 Task: In the  document deer.odt ,align picture to the 'center'. Insert word art below the picture and give heading  'Deer  in Light Purple'change the shape height to  7.32 in
Action: Mouse moved to (691, 405)
Screenshot: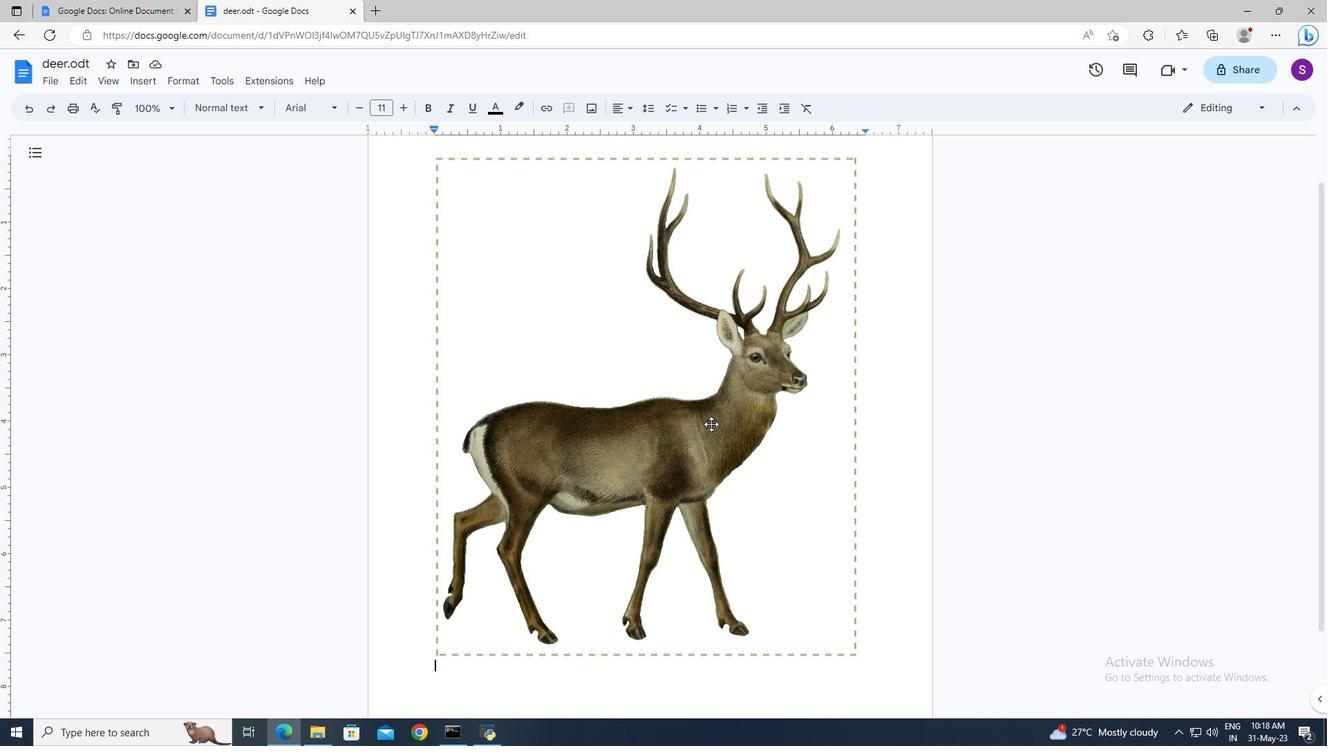 
Action: Mouse pressed left at (691, 405)
Screenshot: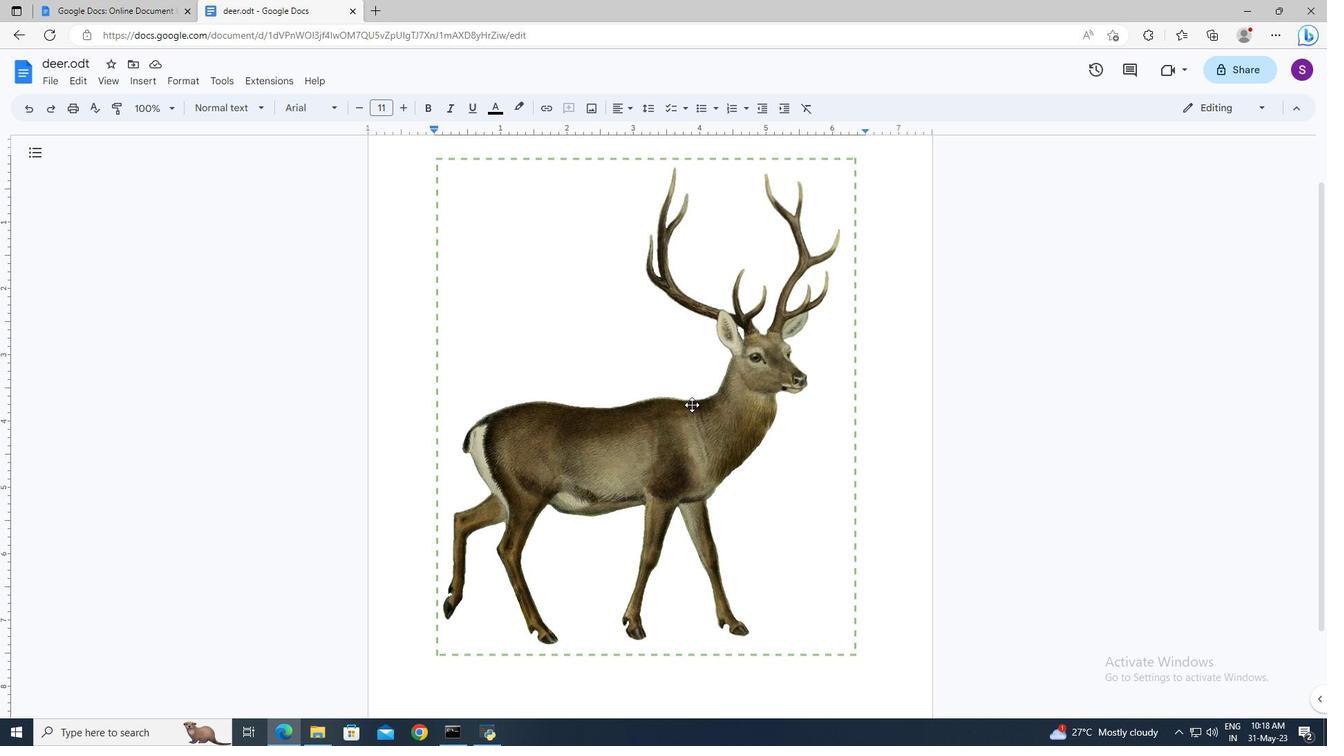 
Action: Mouse moved to (284, 110)
Screenshot: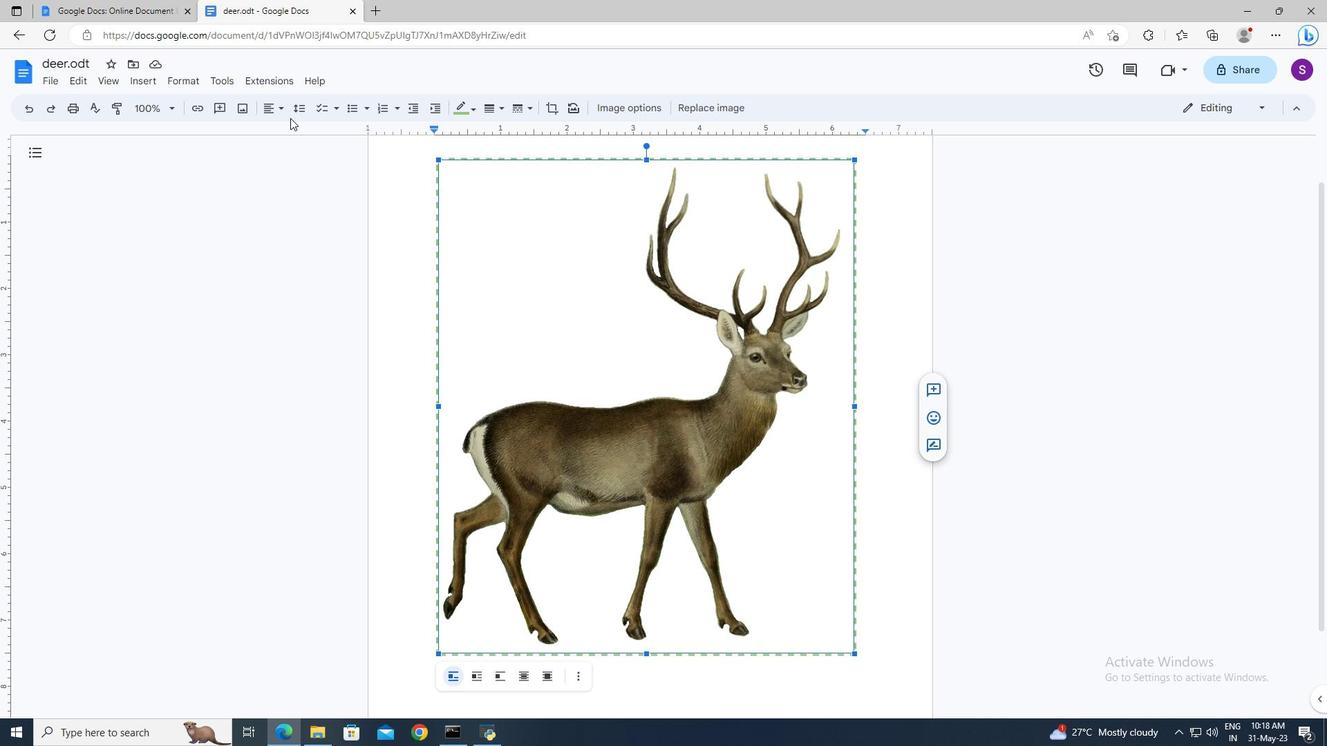 
Action: Mouse pressed left at (284, 110)
Screenshot: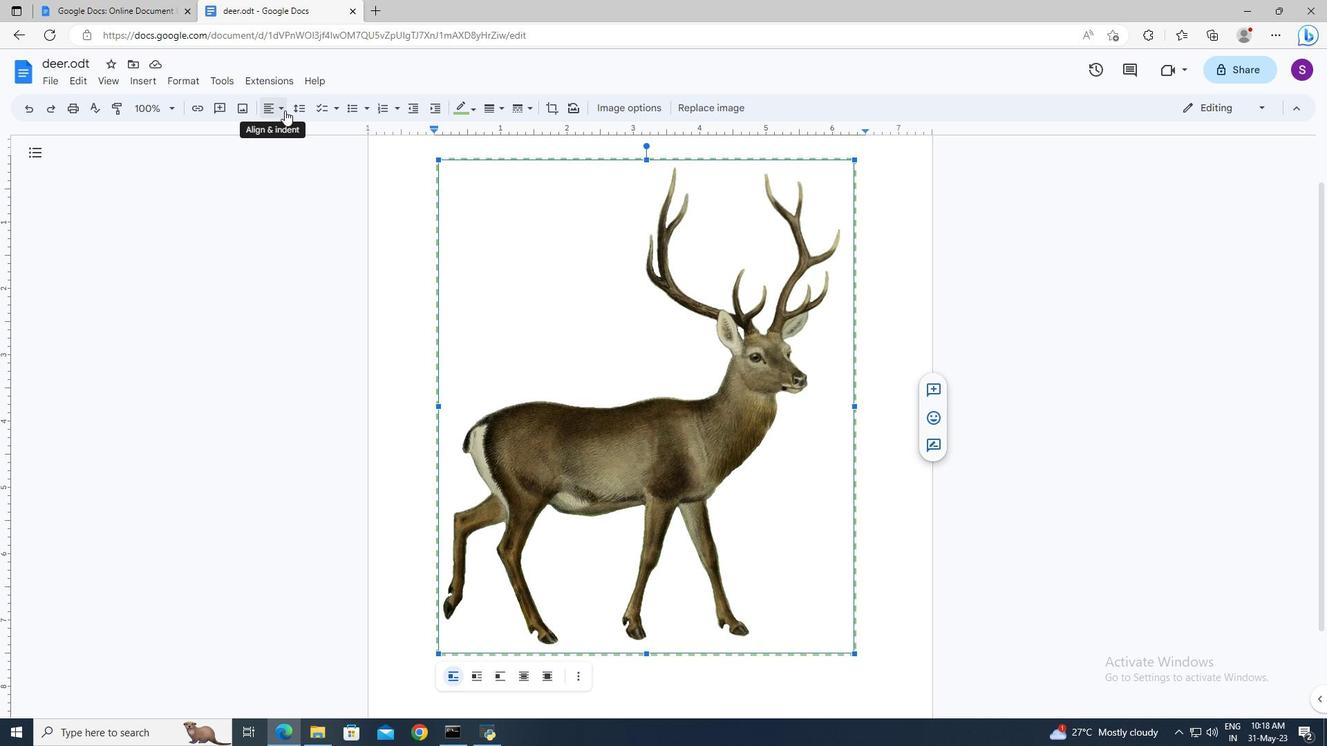 
Action: Mouse moved to (293, 131)
Screenshot: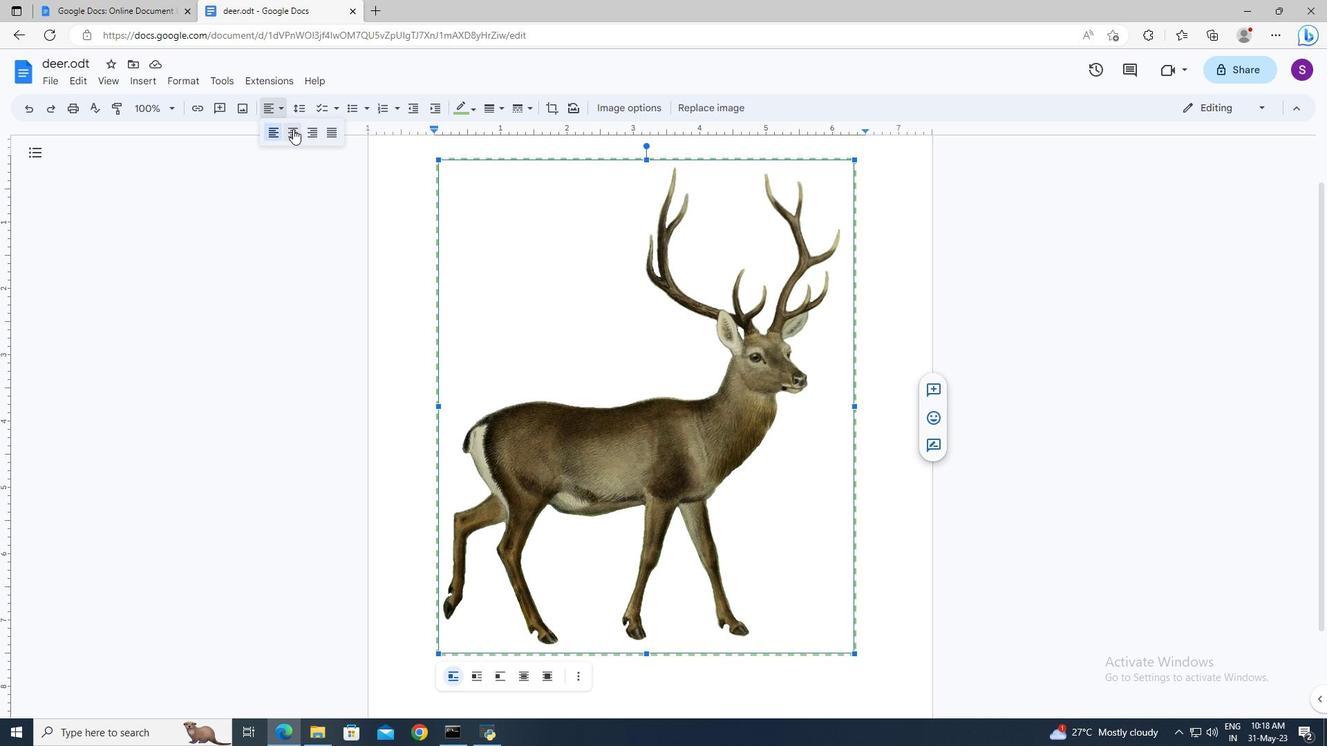 
Action: Mouse pressed left at (293, 131)
Screenshot: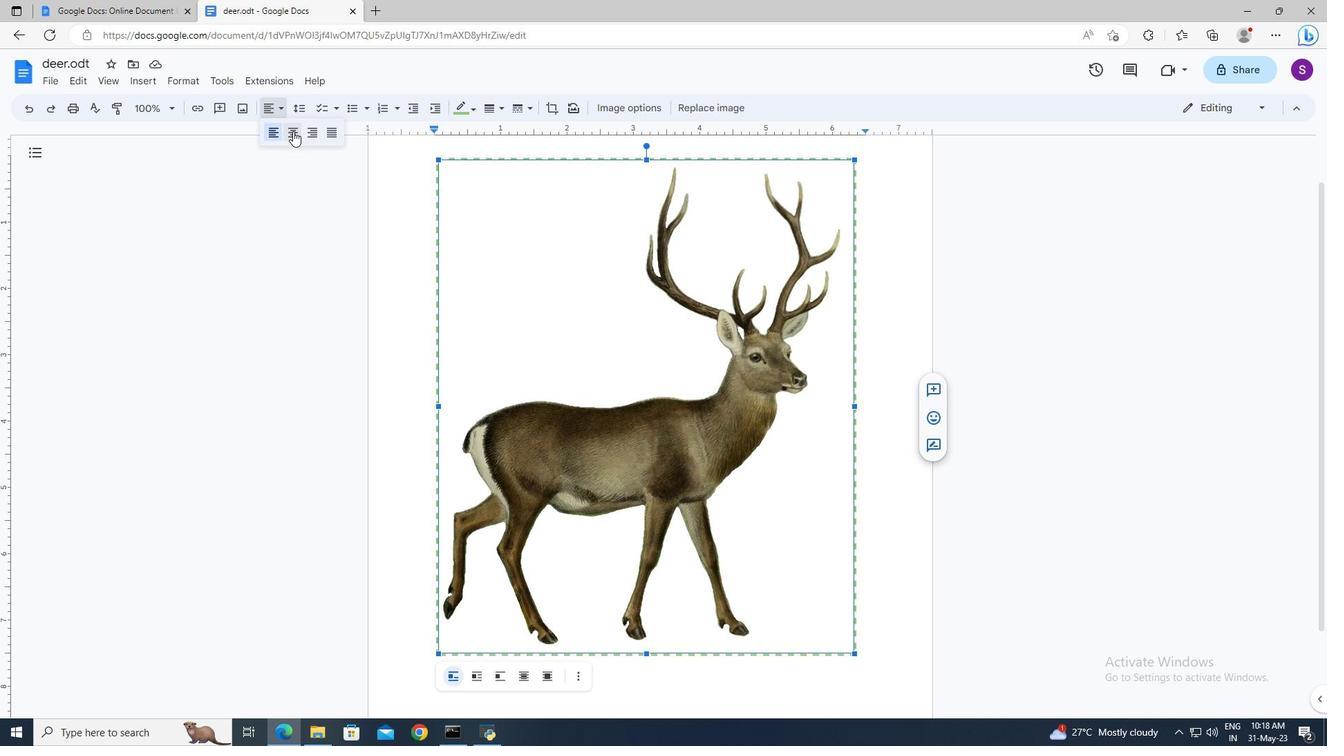 
Action: Mouse moved to (882, 575)
Screenshot: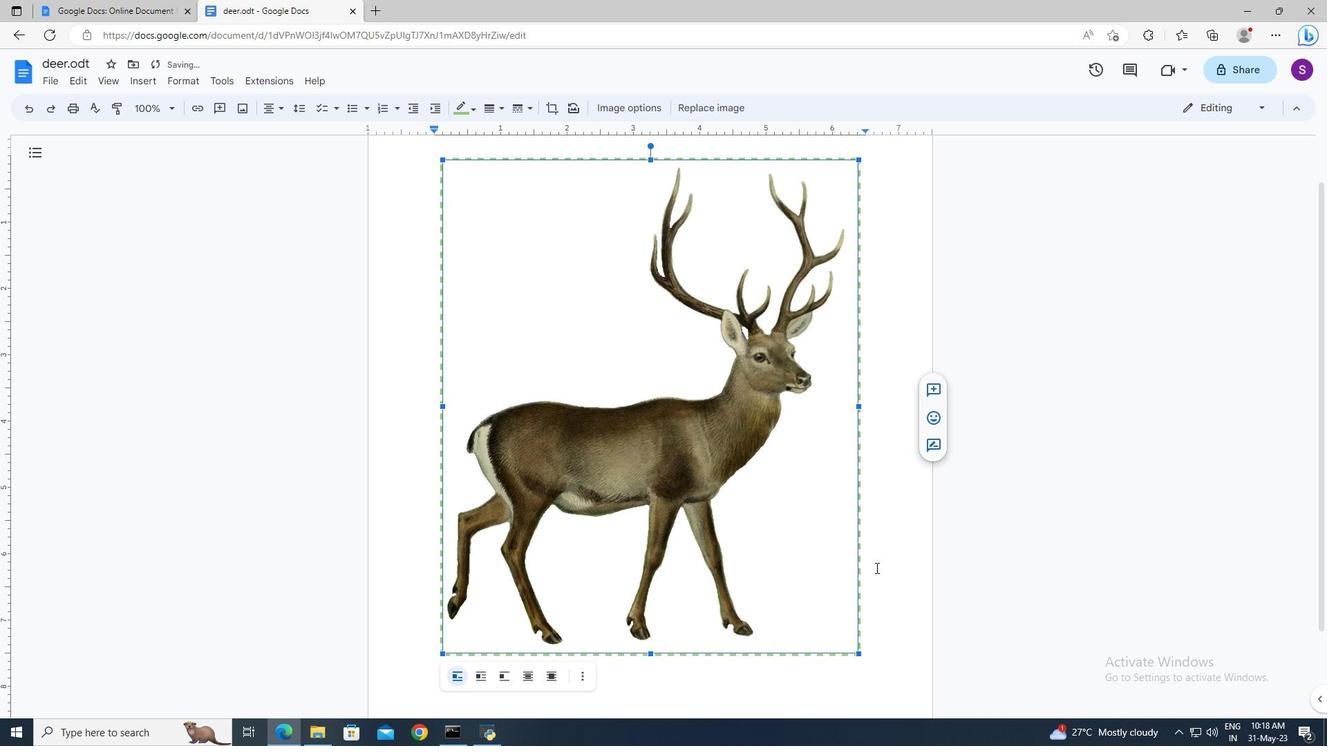 
Action: Mouse pressed left at (882, 575)
Screenshot: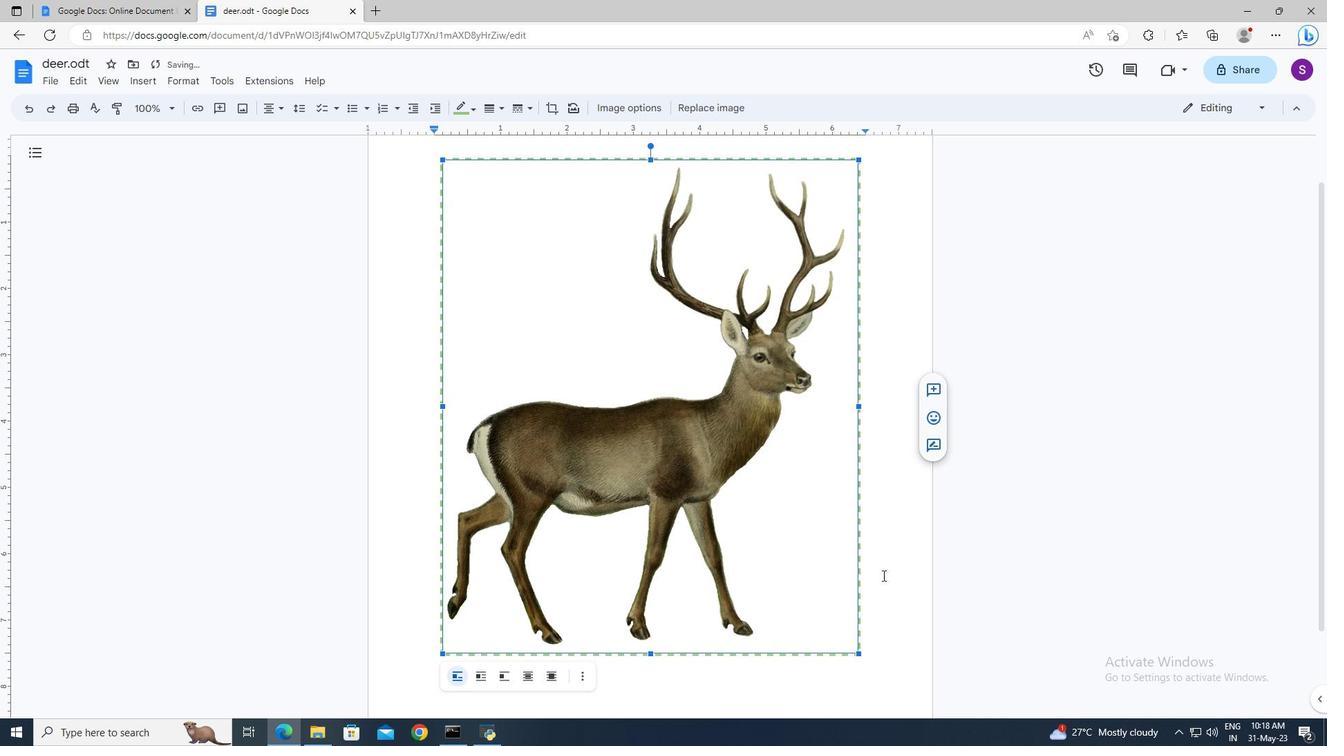 
Action: Key pressed <Key.enter>
Screenshot: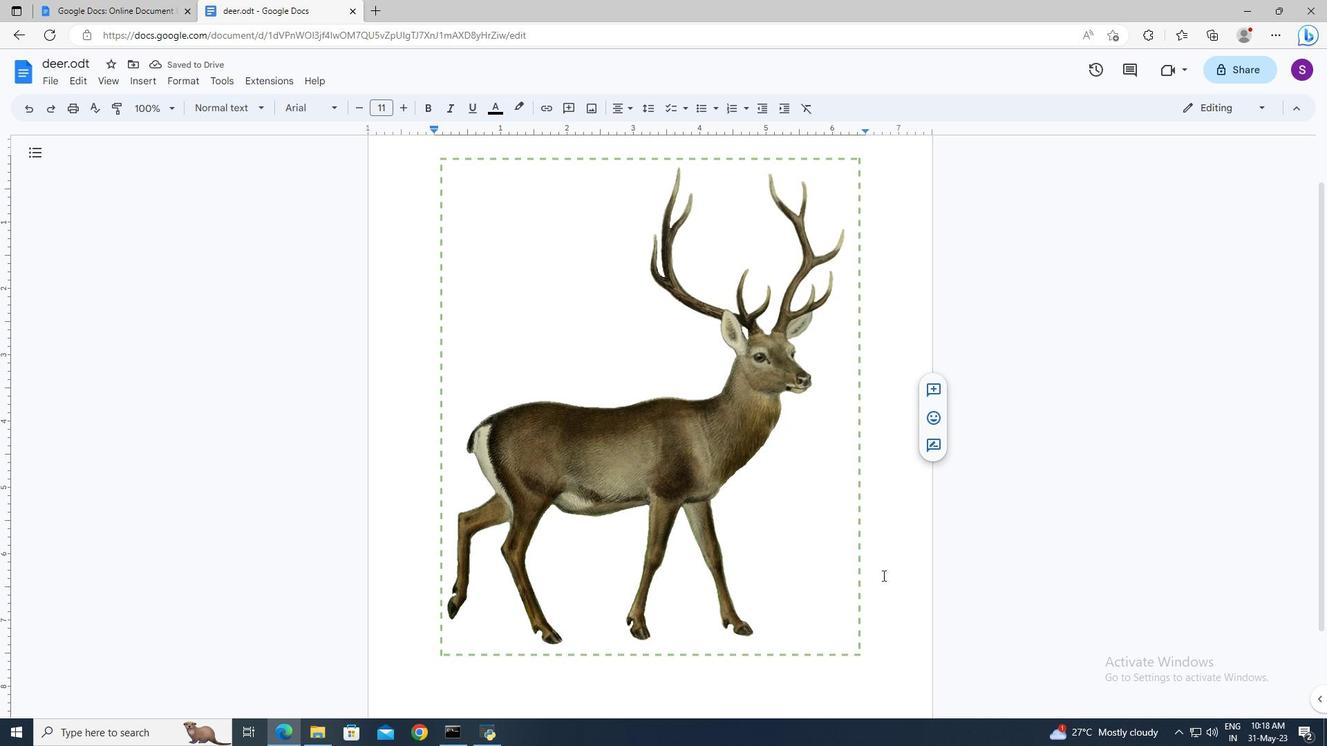 
Action: Mouse moved to (566, 507)
Screenshot: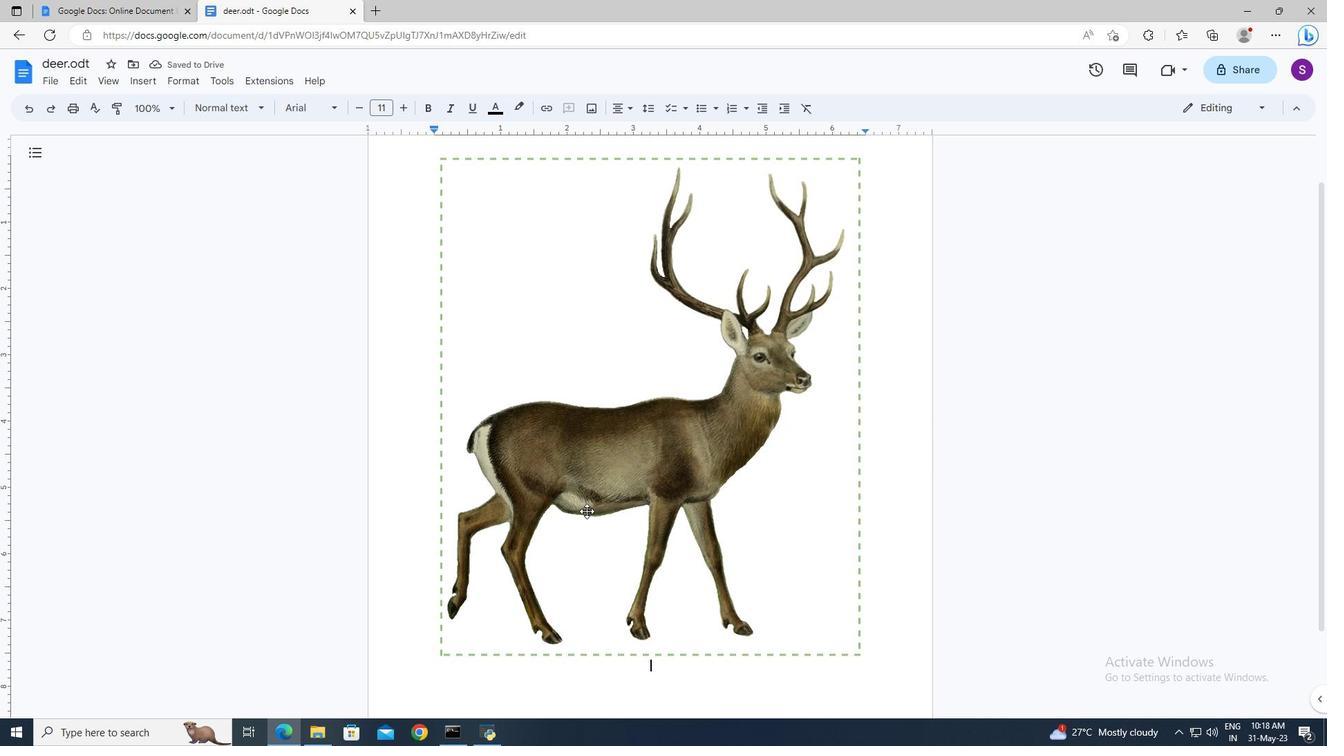
Action: Mouse scrolled (566, 506) with delta (0, 0)
Screenshot: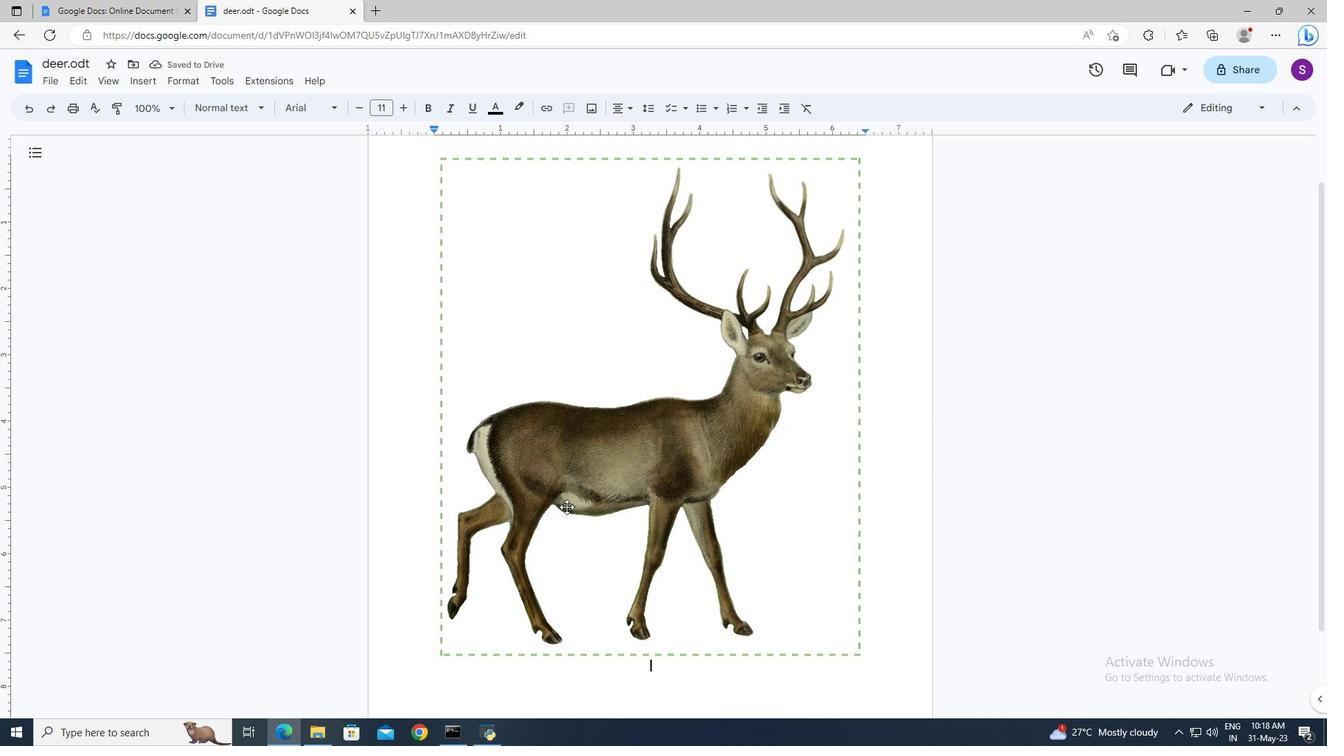 
Action: Mouse moved to (150, 82)
Screenshot: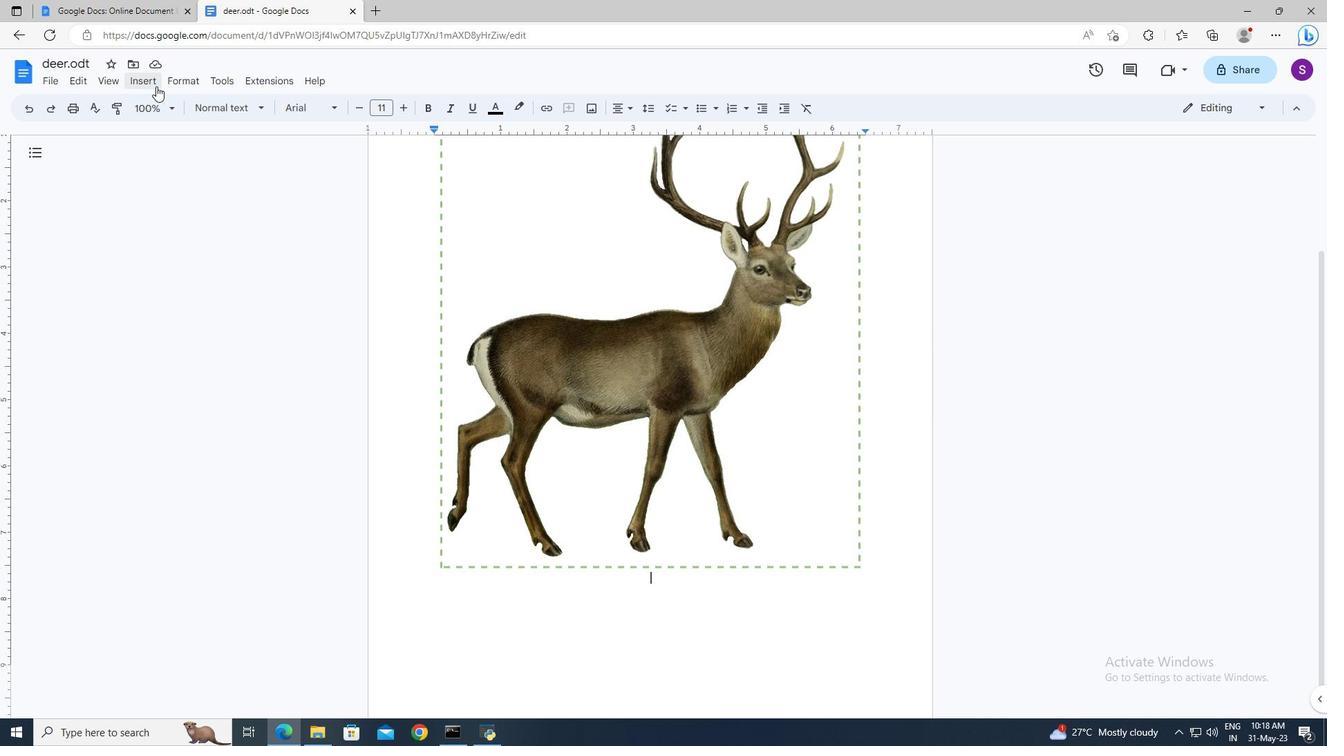 
Action: Mouse pressed left at (150, 82)
Screenshot: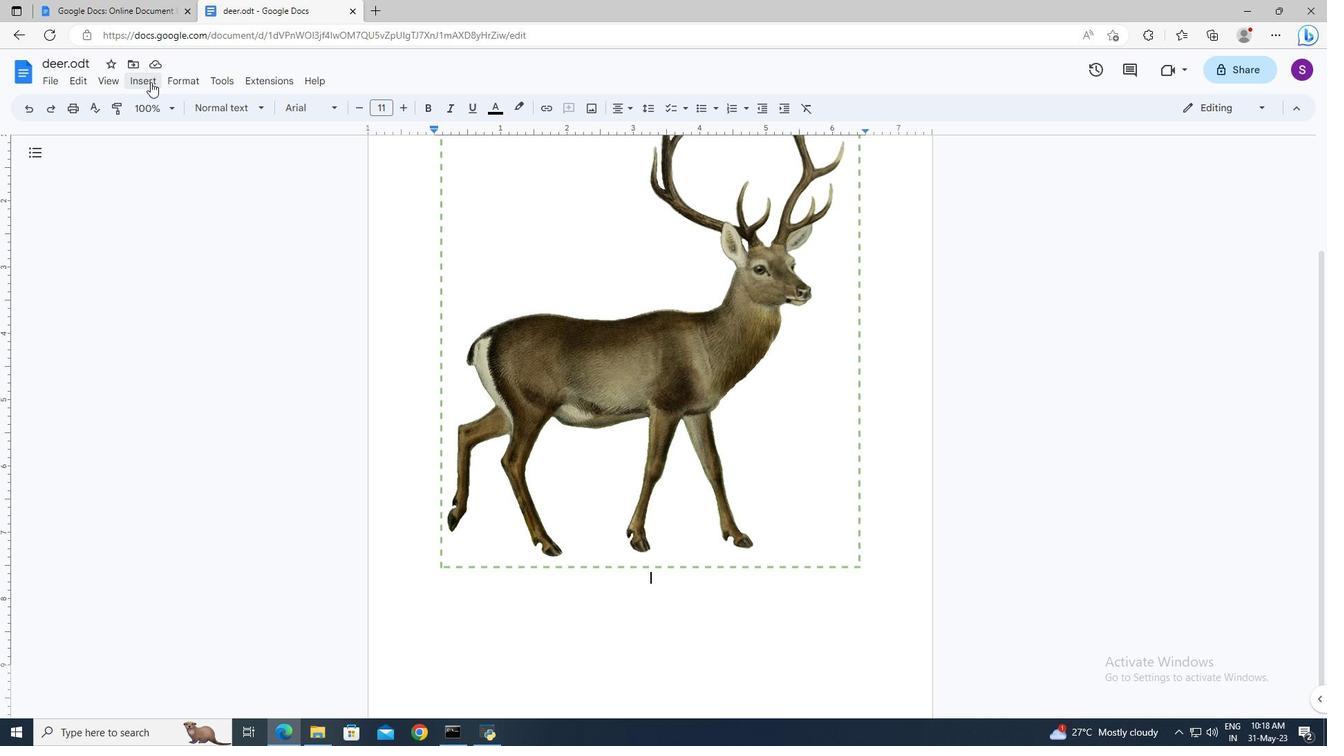 
Action: Mouse moved to (393, 152)
Screenshot: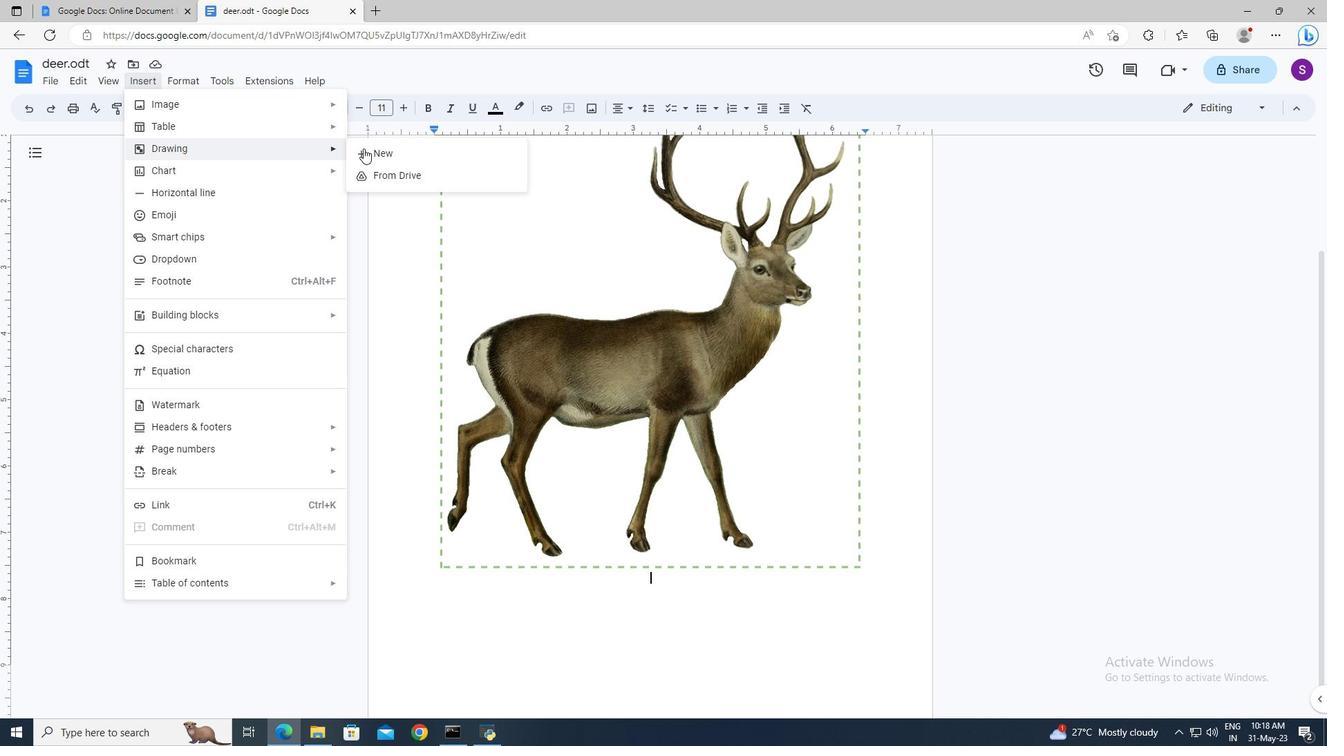 
Action: Mouse pressed left at (393, 152)
Screenshot: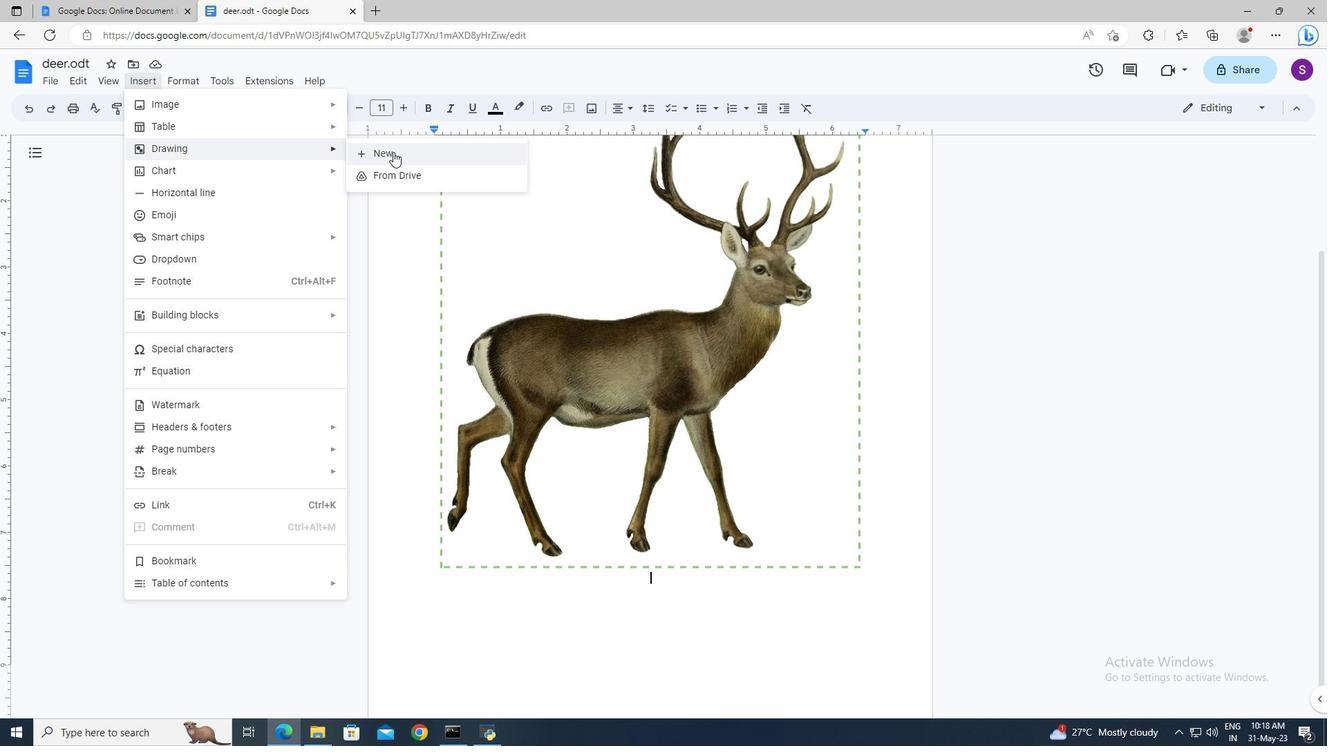 
Action: Mouse moved to (362, 145)
Screenshot: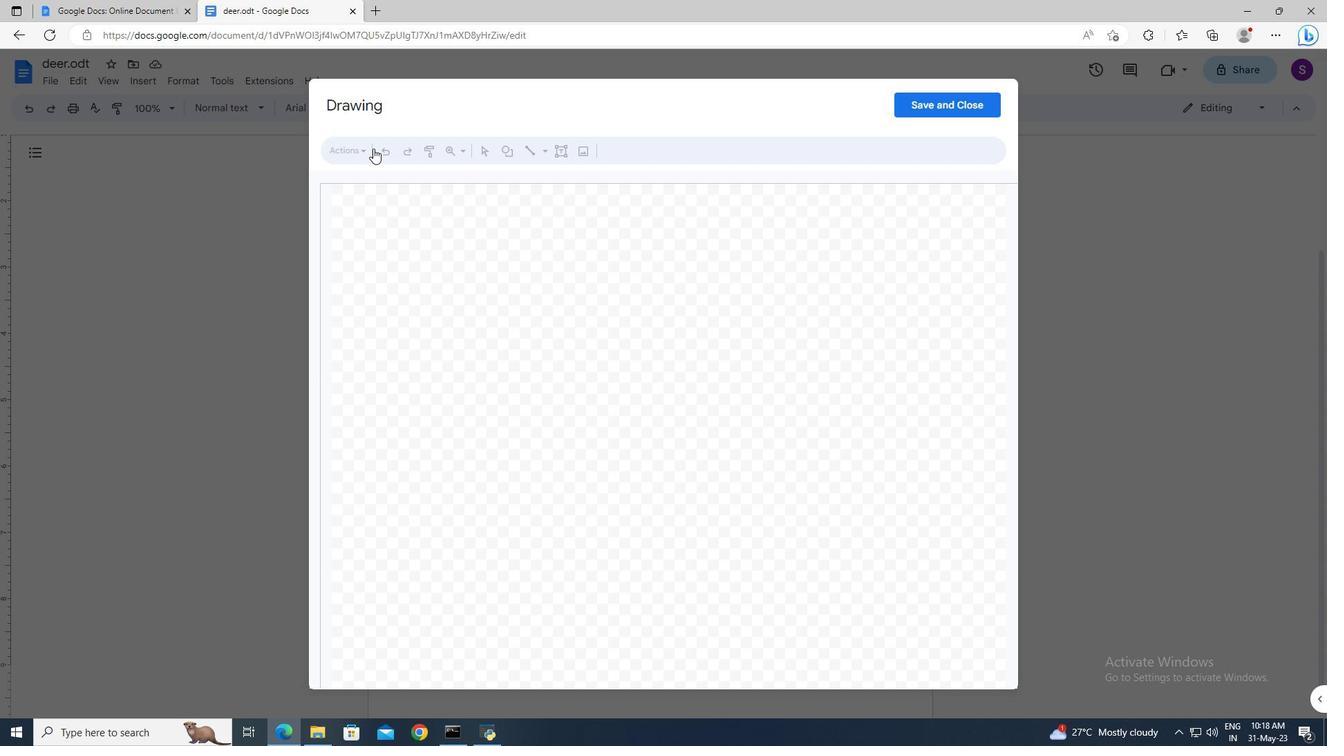 
Action: Mouse pressed left at (362, 145)
Screenshot: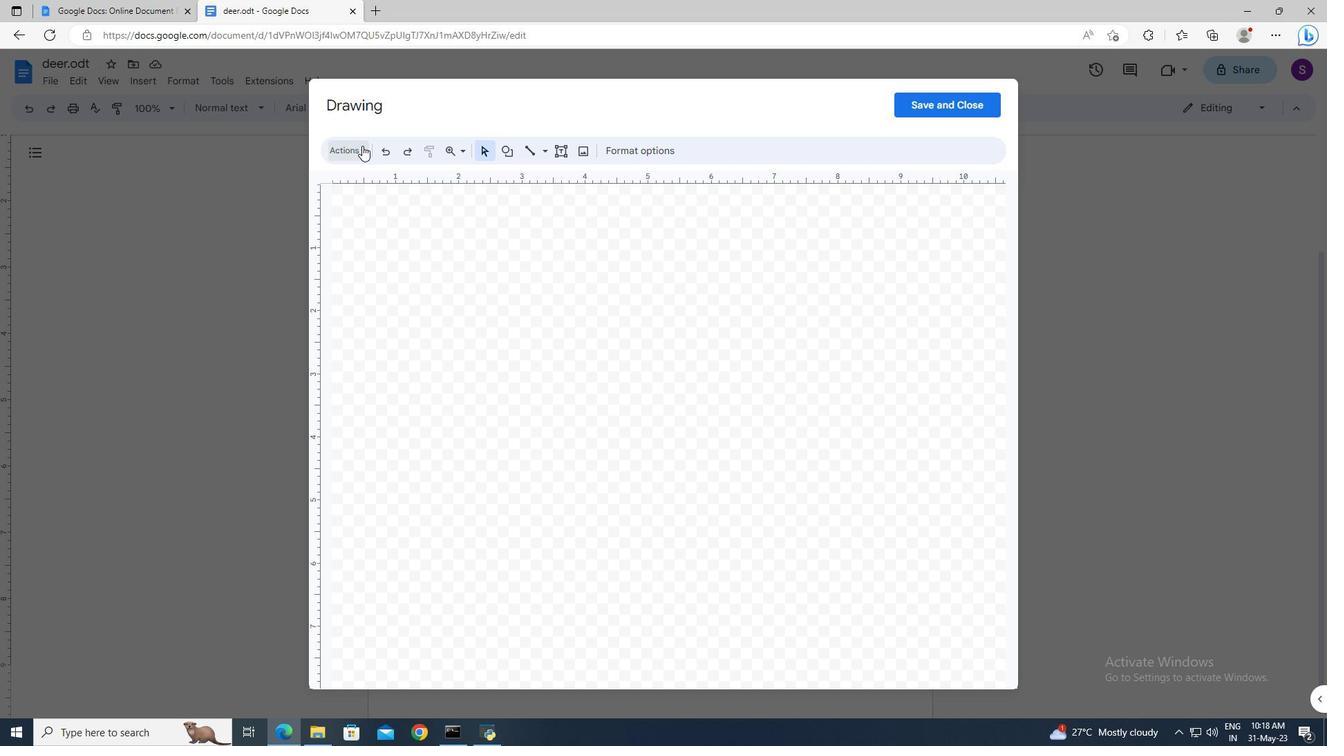 
Action: Mouse moved to (373, 239)
Screenshot: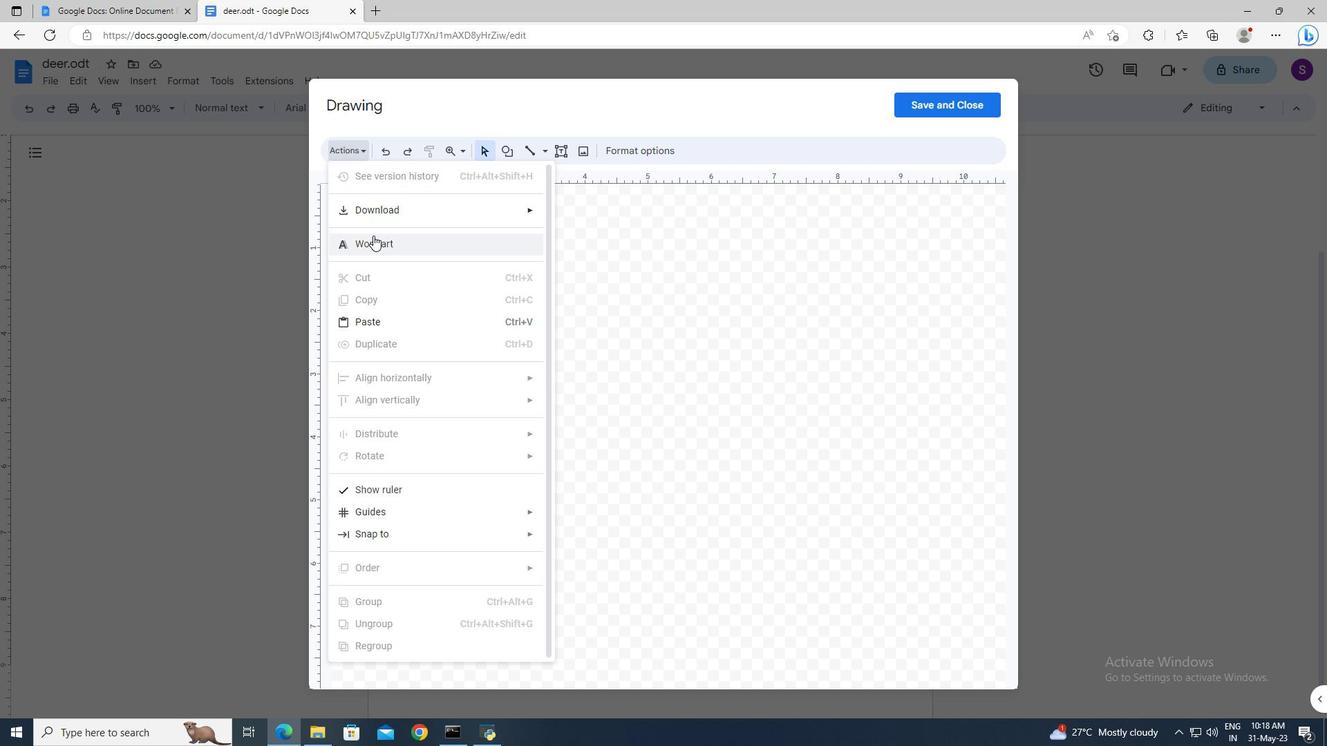 
Action: Mouse pressed left at (373, 239)
Screenshot: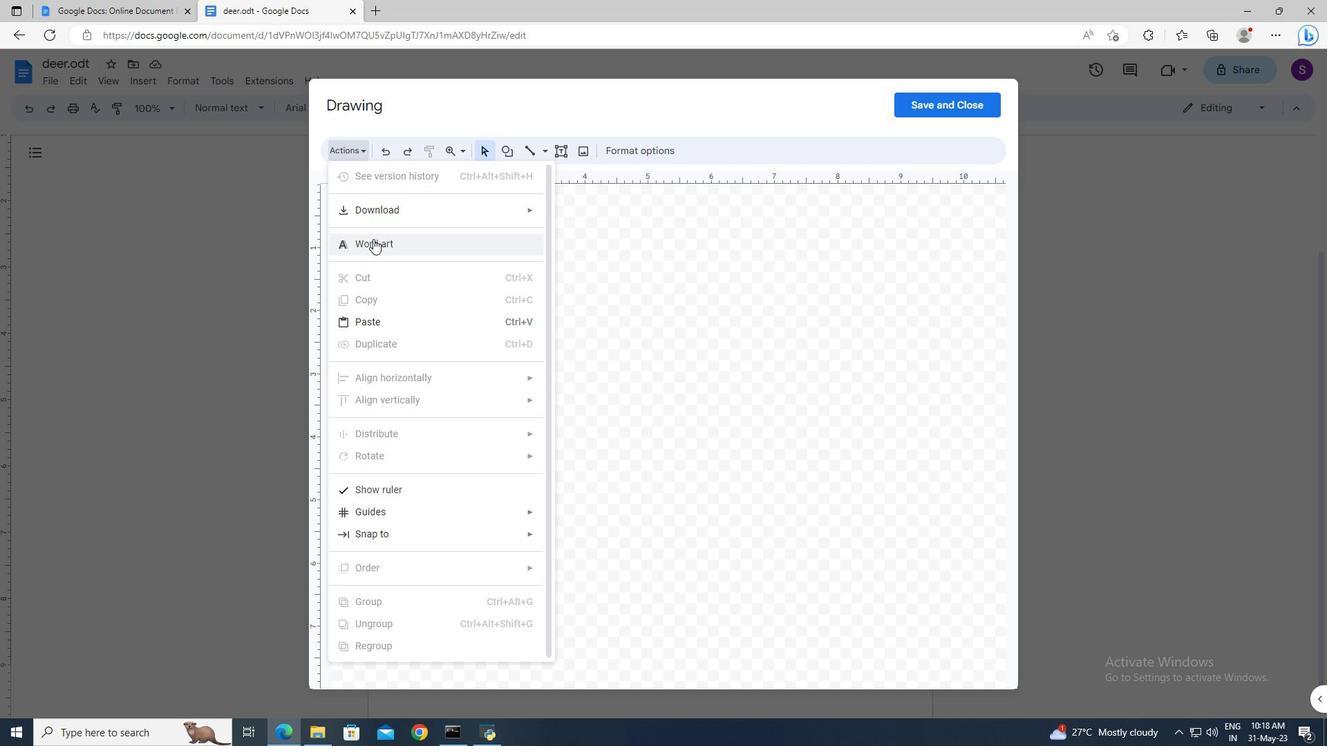 
Action: Mouse moved to (460, 227)
Screenshot: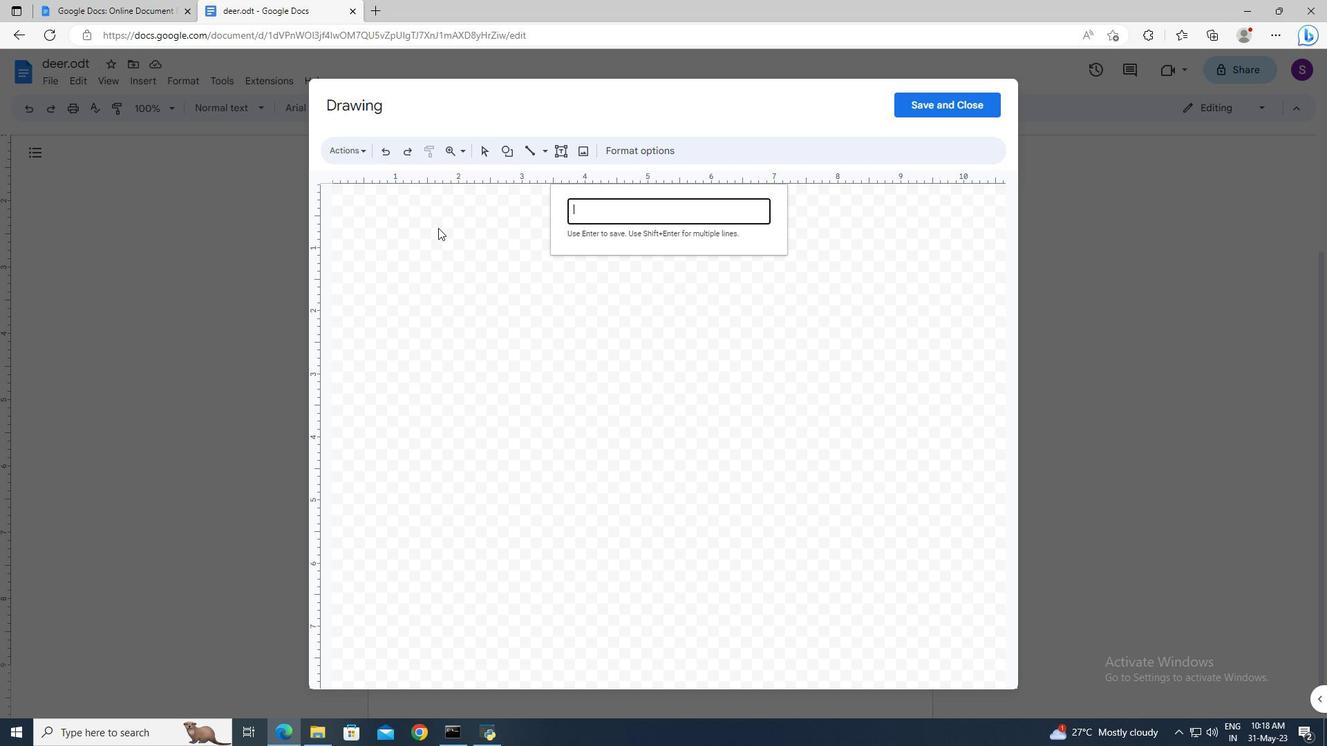 
Action: Key pressed <Key.shift>Deer<Key.enter>
Screenshot: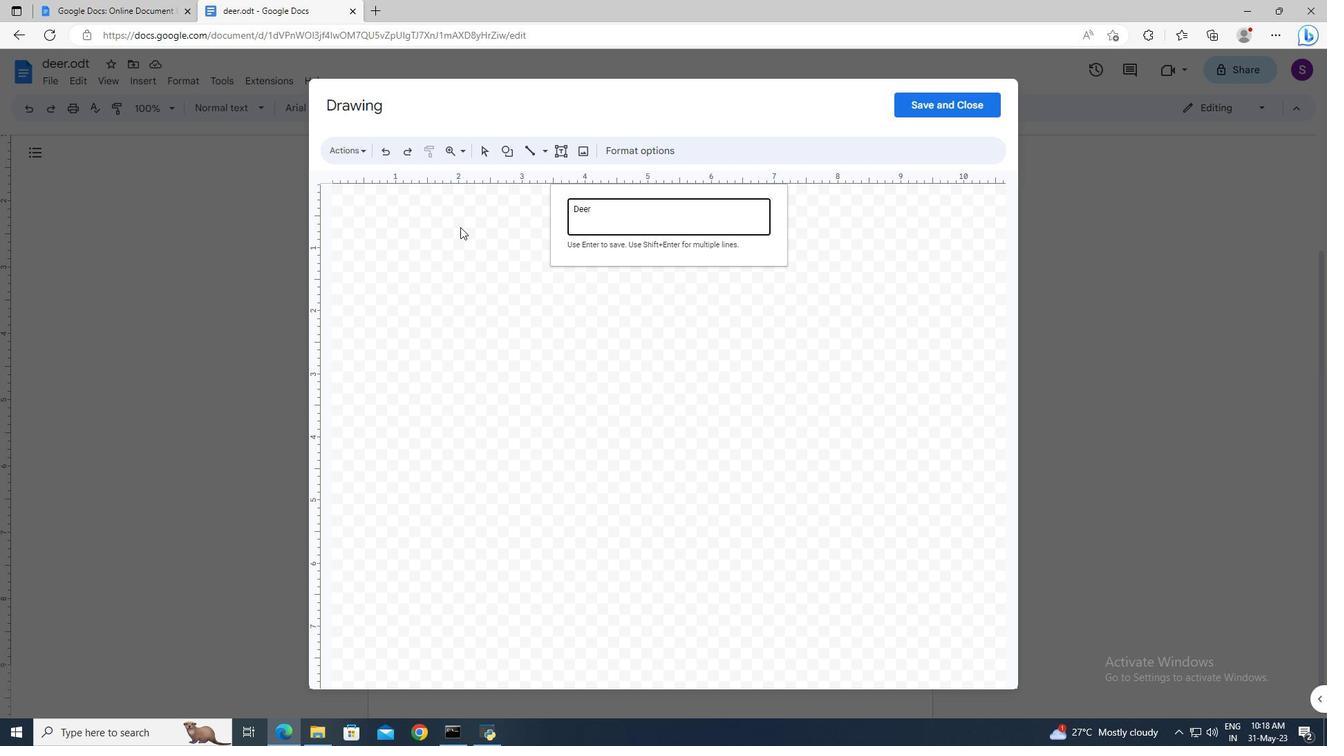 
Action: Mouse moved to (613, 423)
Screenshot: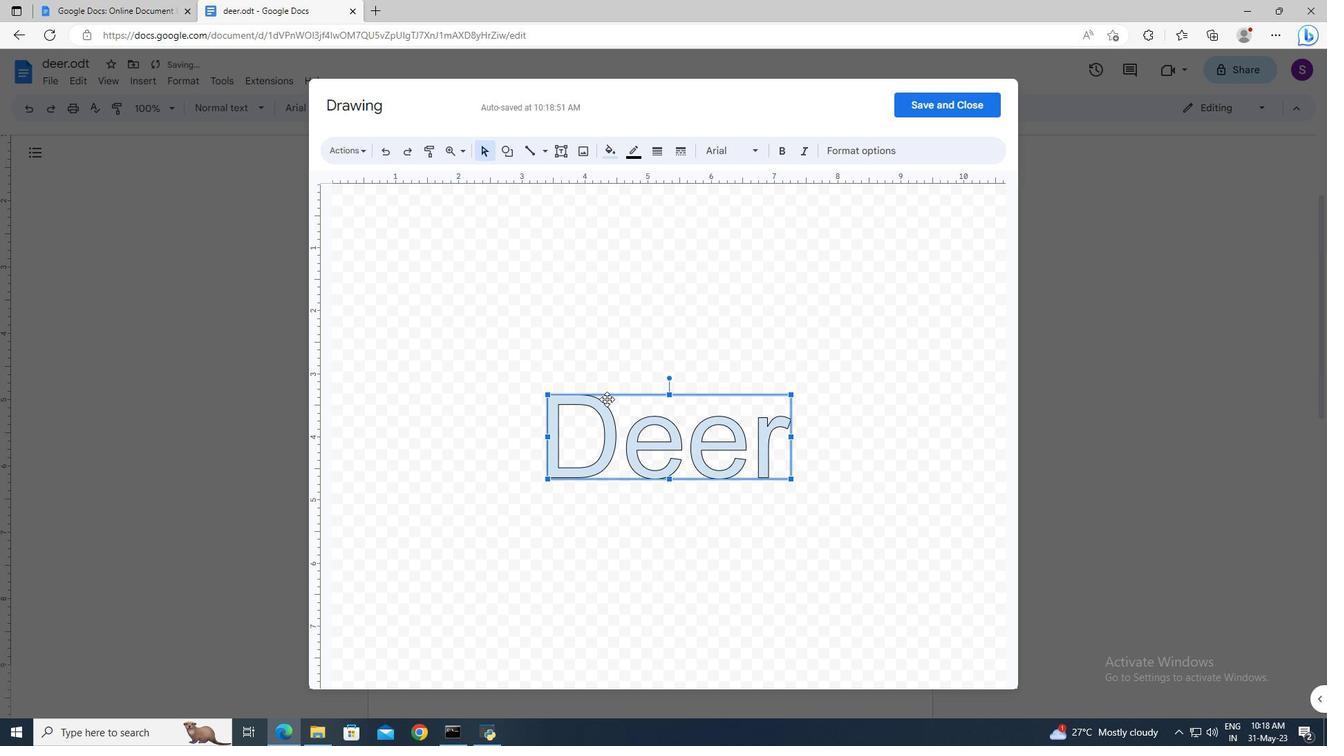 
Action: Mouse pressed left at (613, 423)
Screenshot: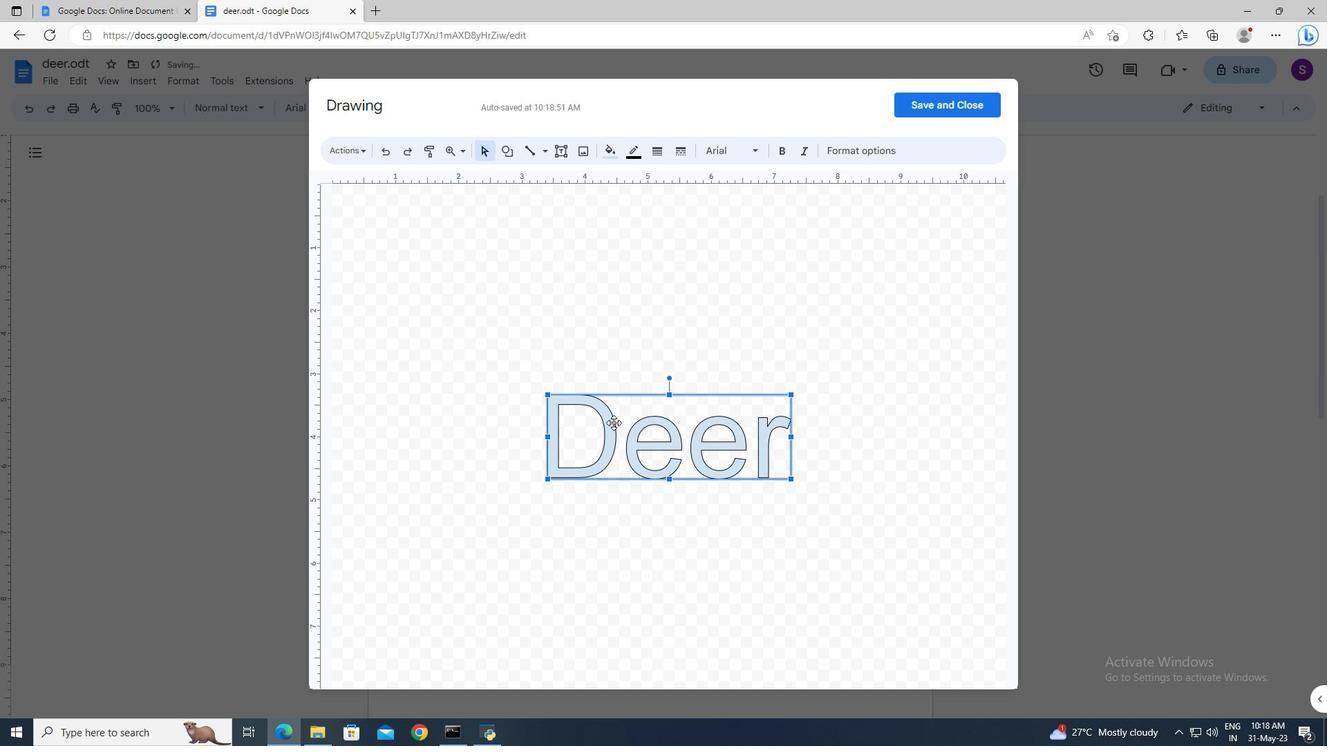 
Action: Mouse moved to (615, 154)
Screenshot: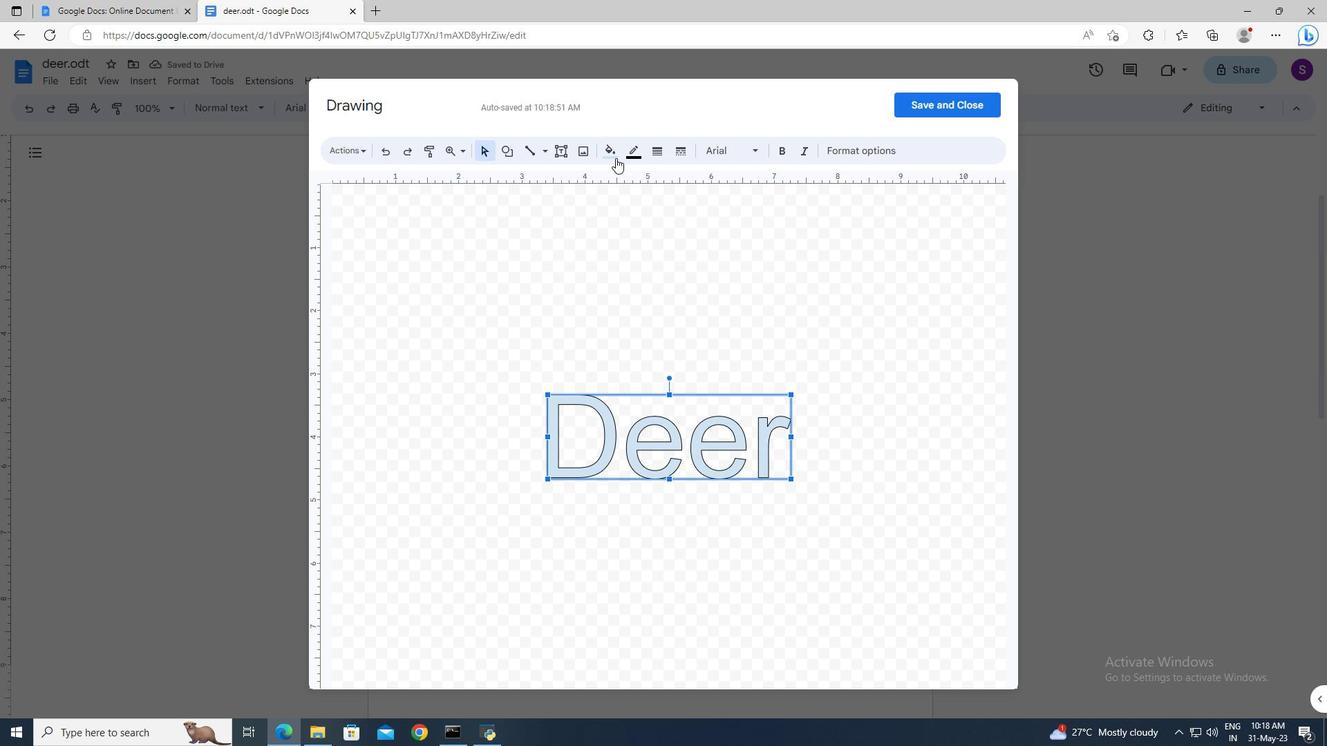 
Action: Mouse pressed left at (615, 154)
Screenshot: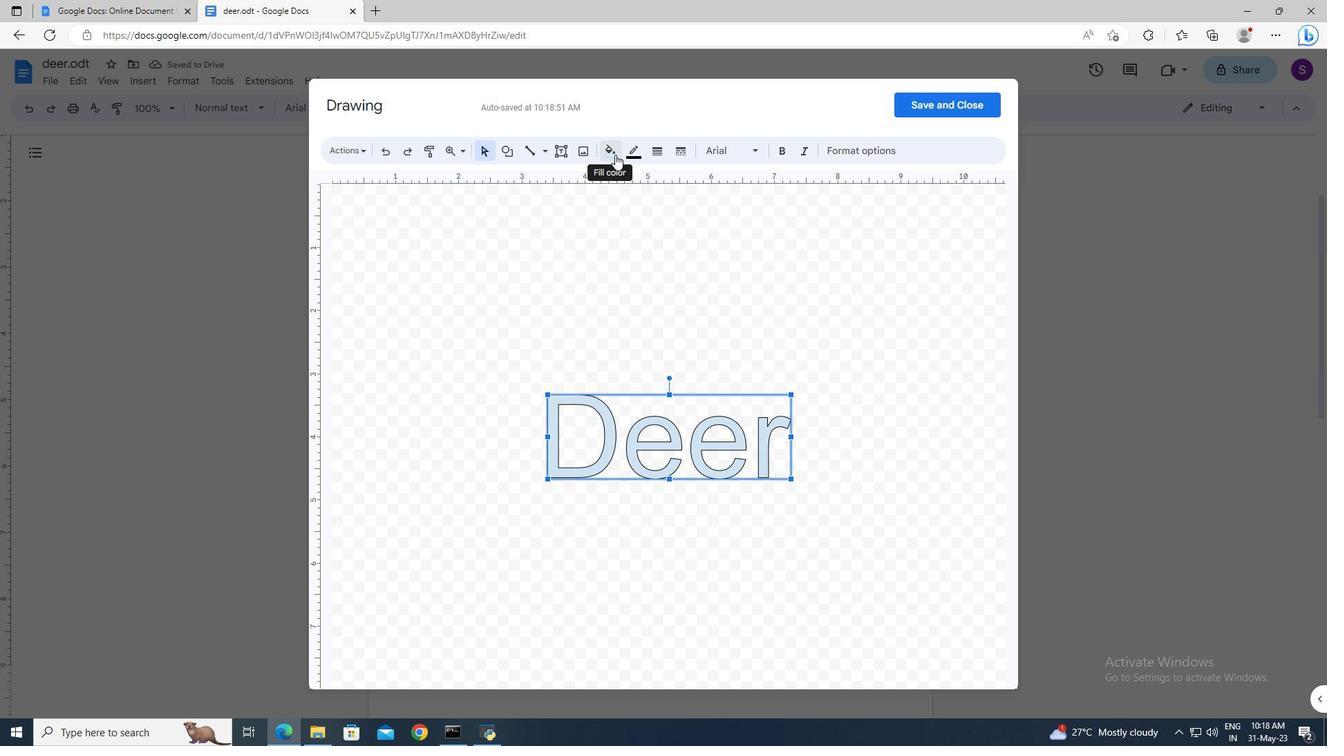 
Action: Mouse moved to (739, 294)
Screenshot: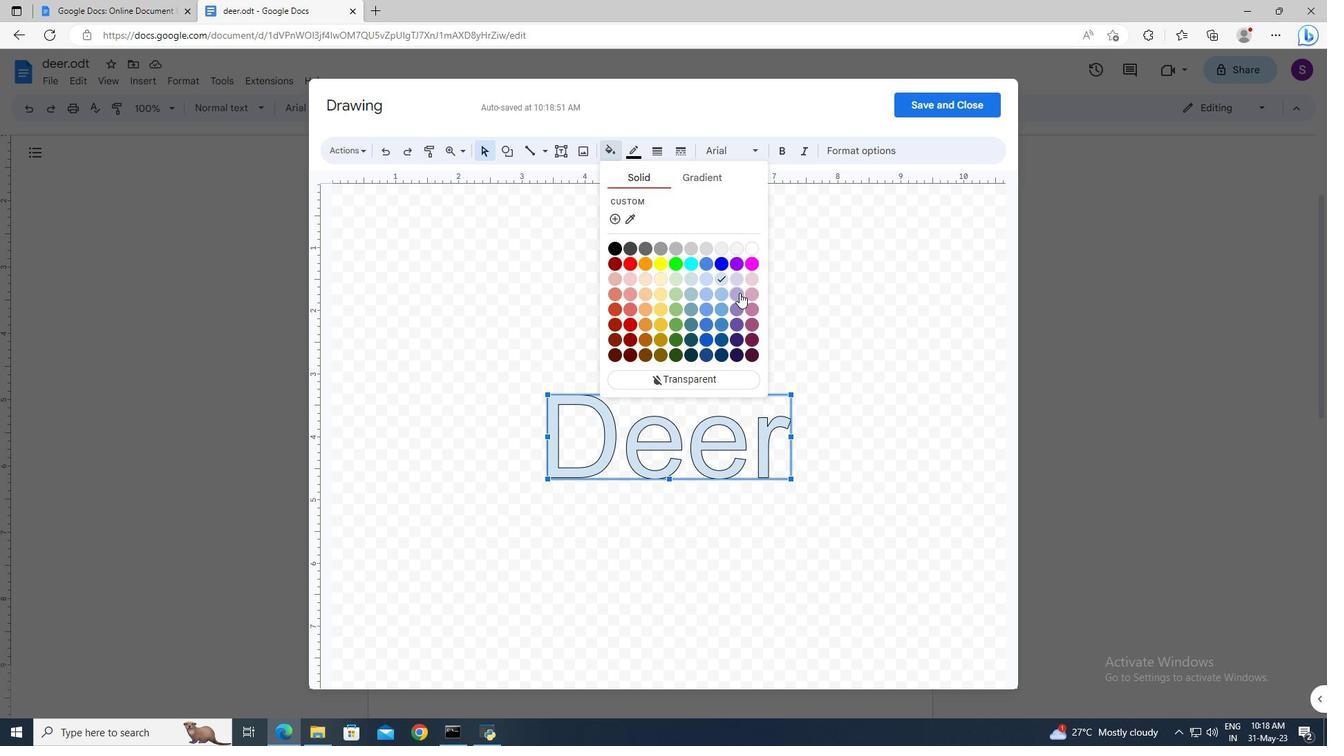 
Action: Mouse pressed left at (739, 294)
Screenshot: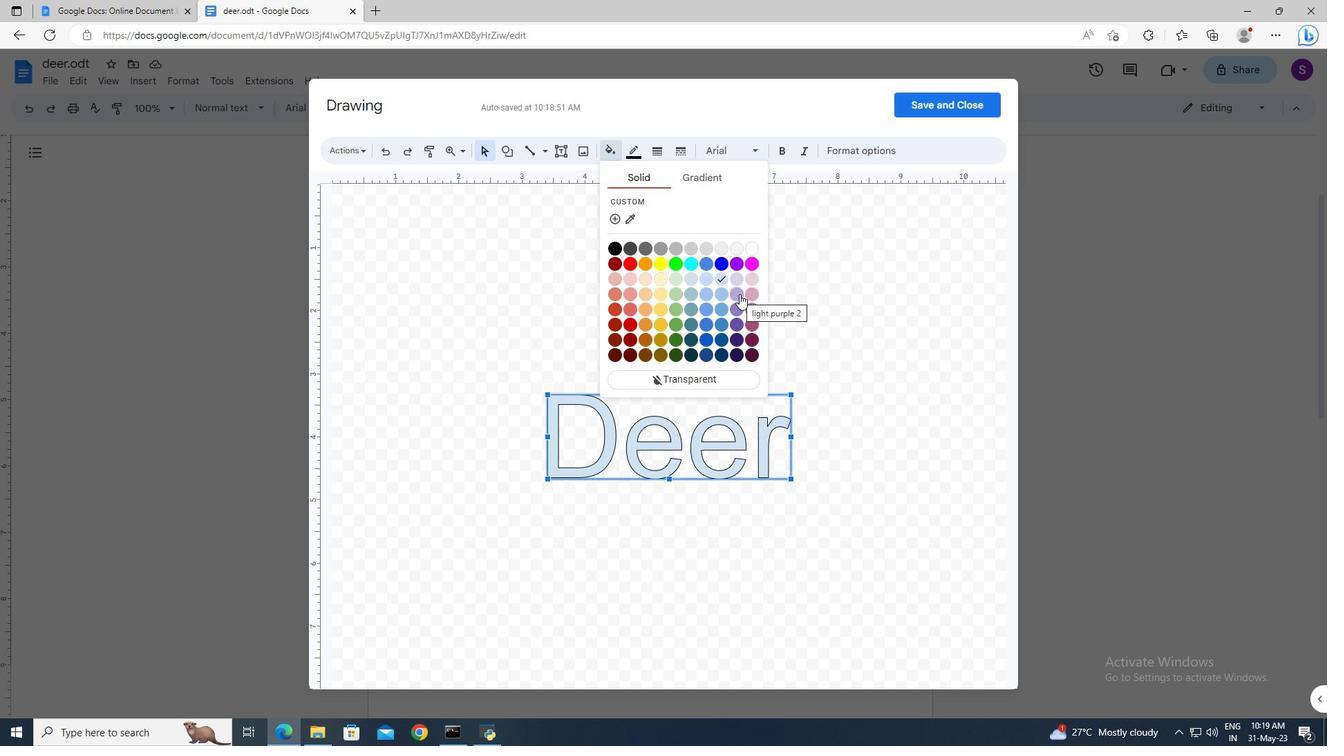 
Action: Mouse moved to (920, 107)
Screenshot: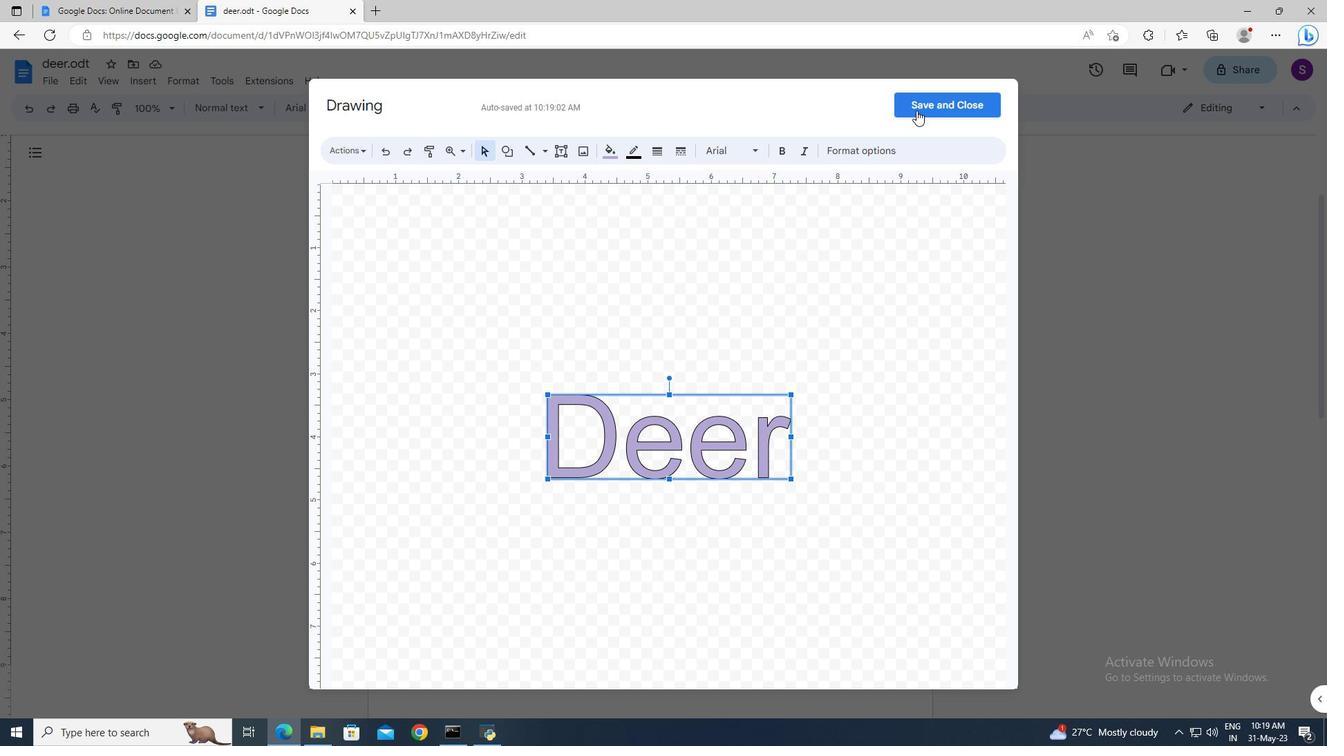 
Action: Mouse pressed left at (920, 107)
Screenshot: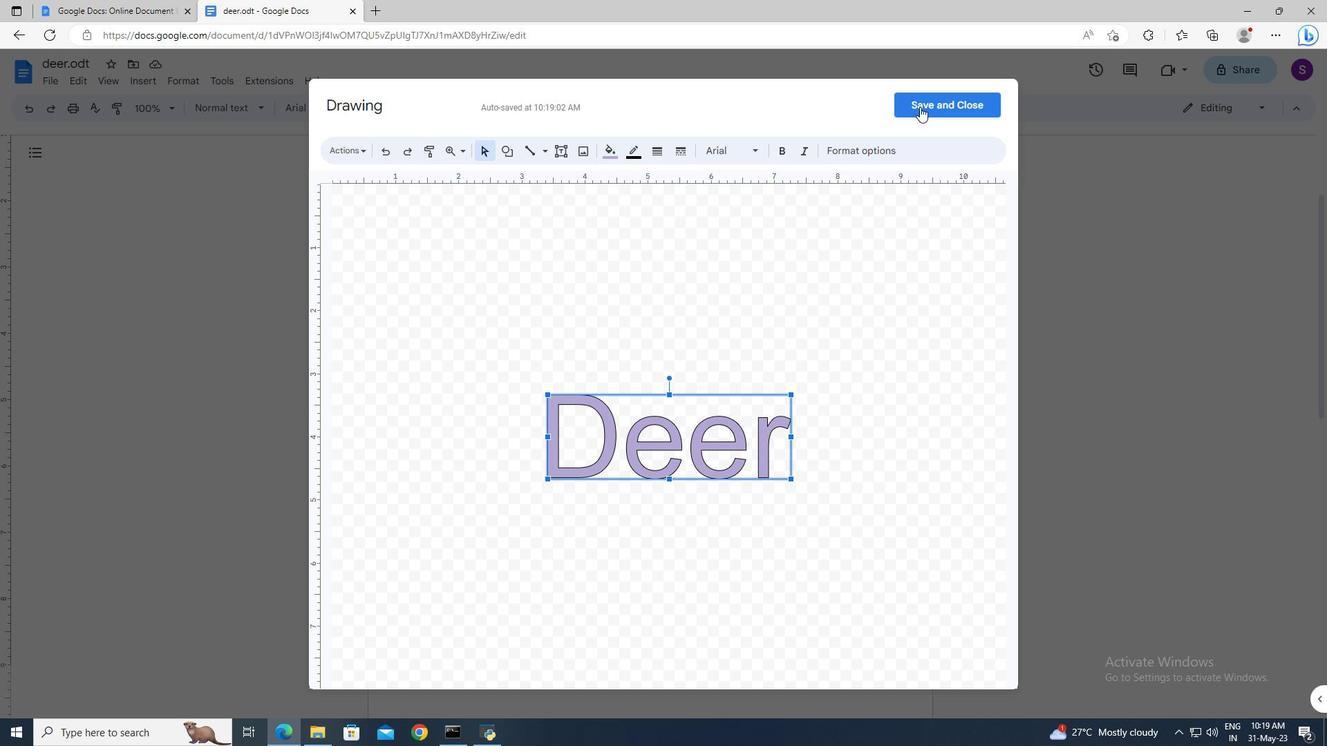 
Action: Mouse moved to (687, 608)
Screenshot: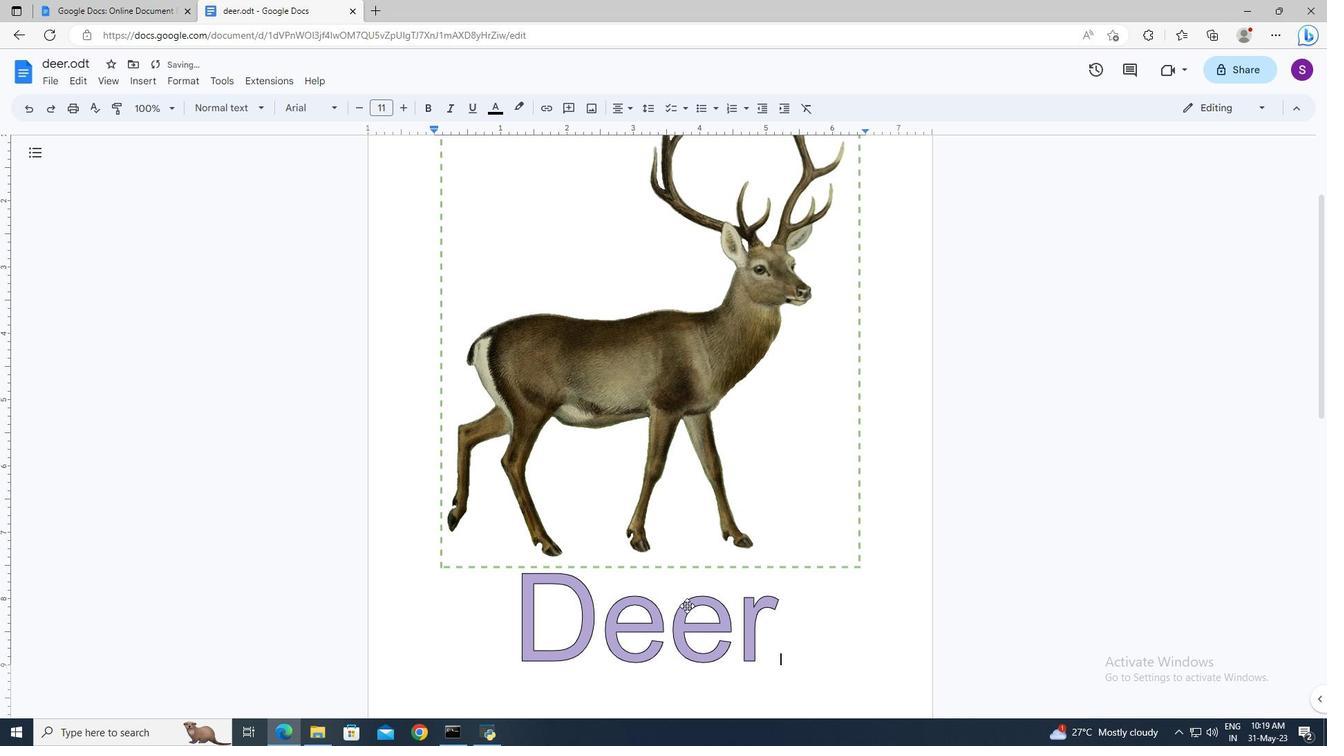 
Action: Mouse pressed left at (687, 608)
Screenshot: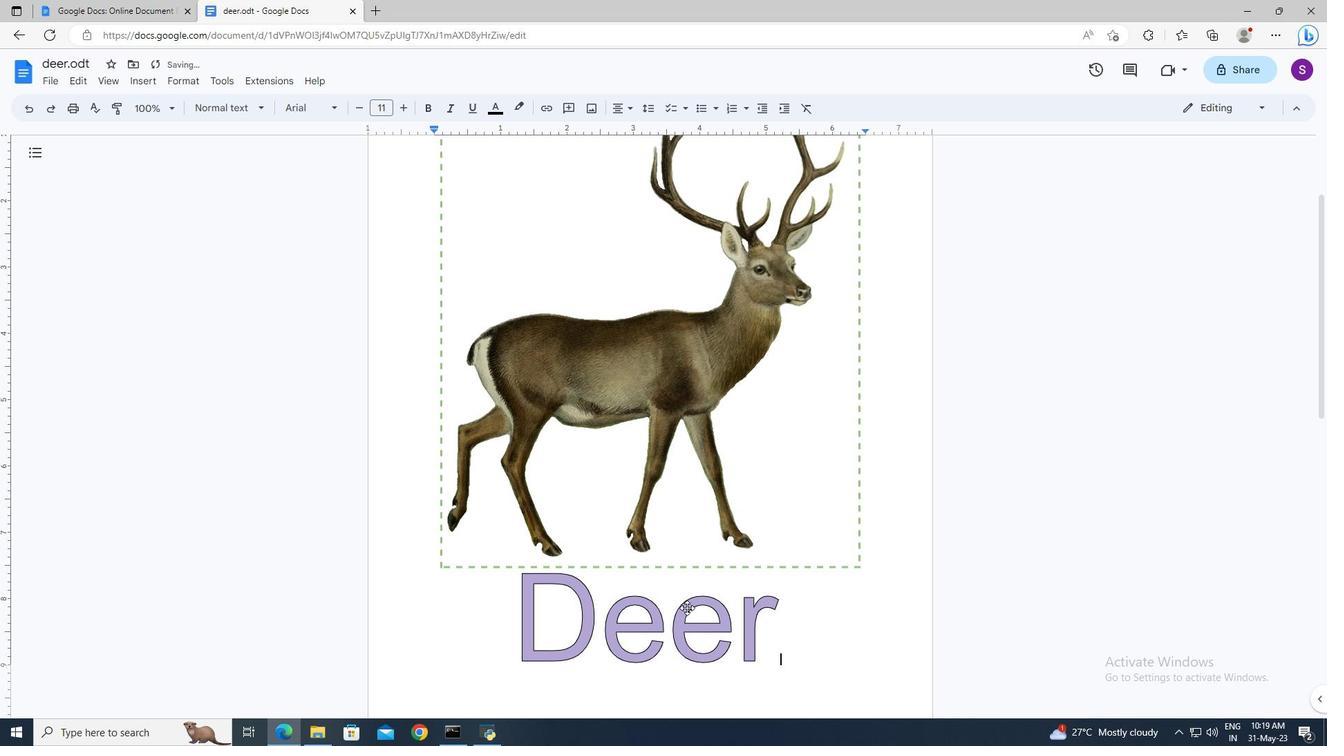 
Action: Mouse moved to (584, 108)
Screenshot: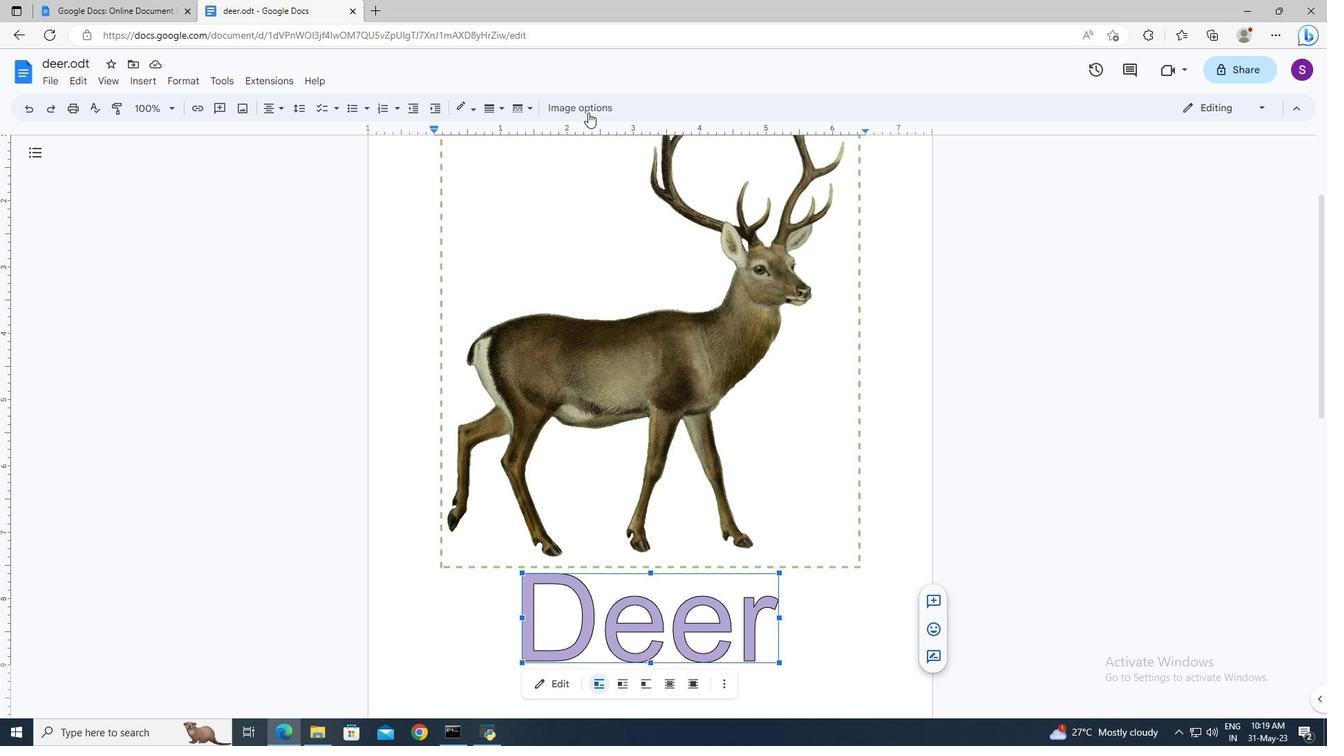 
Action: Mouse pressed left at (584, 108)
Screenshot: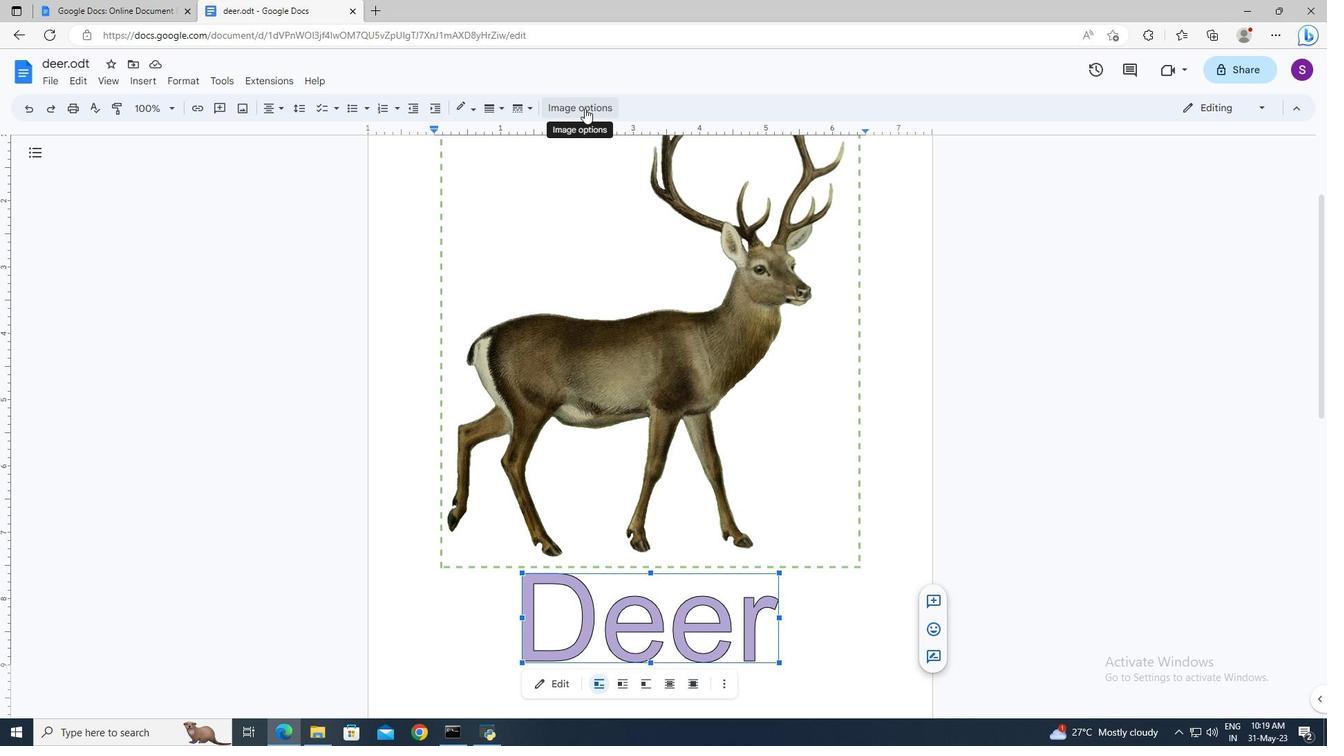 
Action: Mouse moved to (1132, 160)
Screenshot: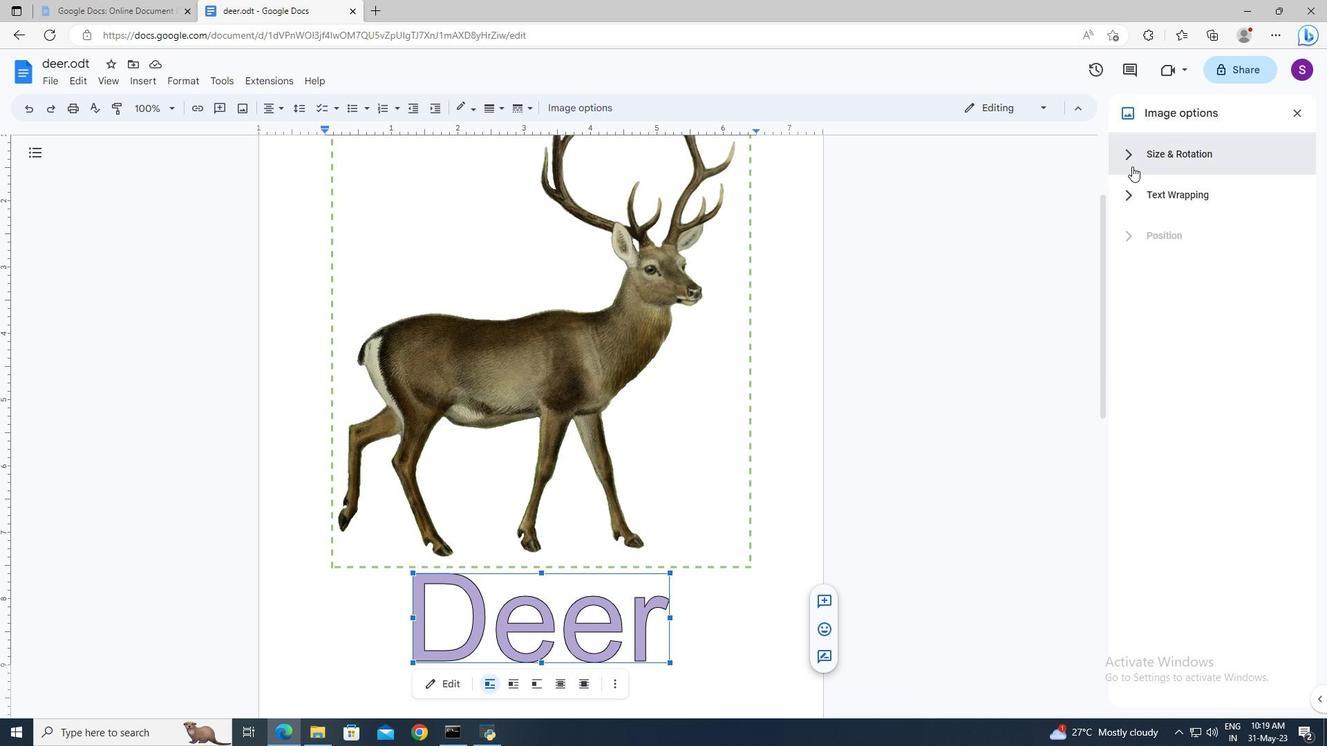 
Action: Mouse pressed left at (1132, 160)
Screenshot: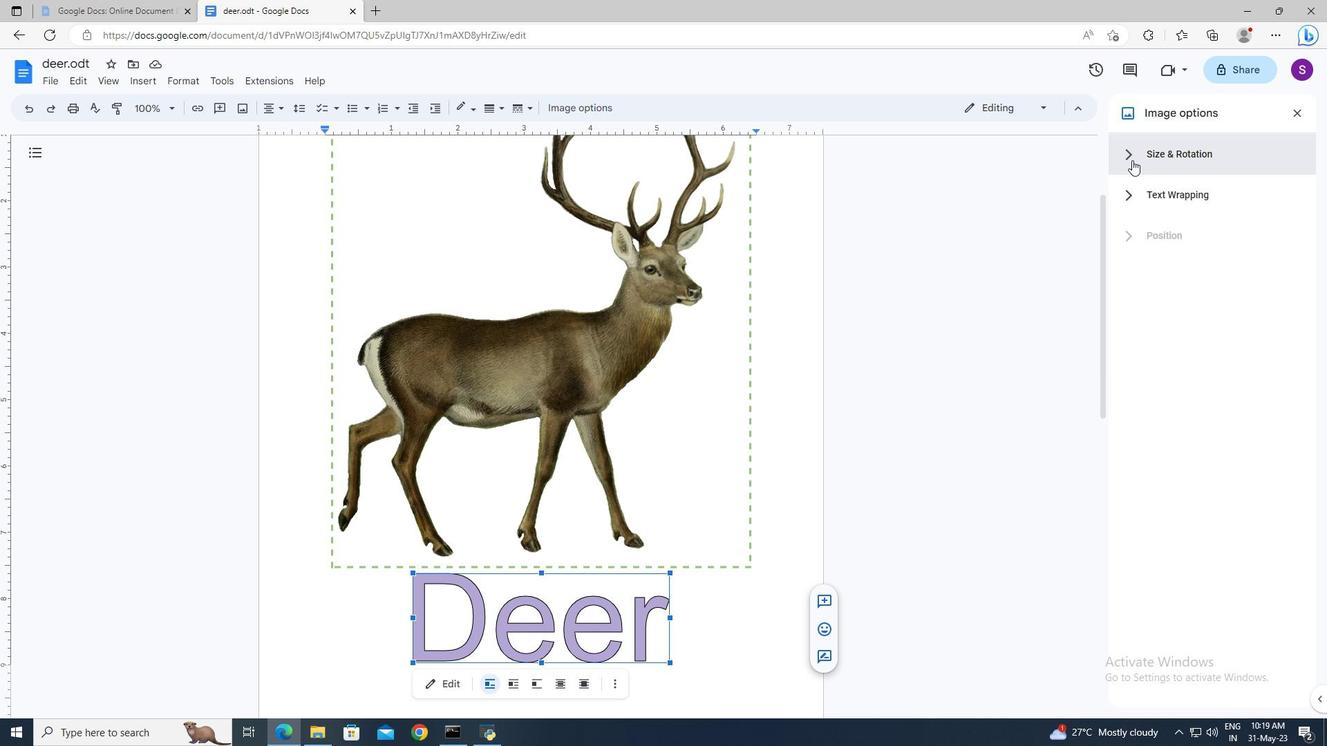 
Action: Mouse moved to (1231, 219)
Screenshot: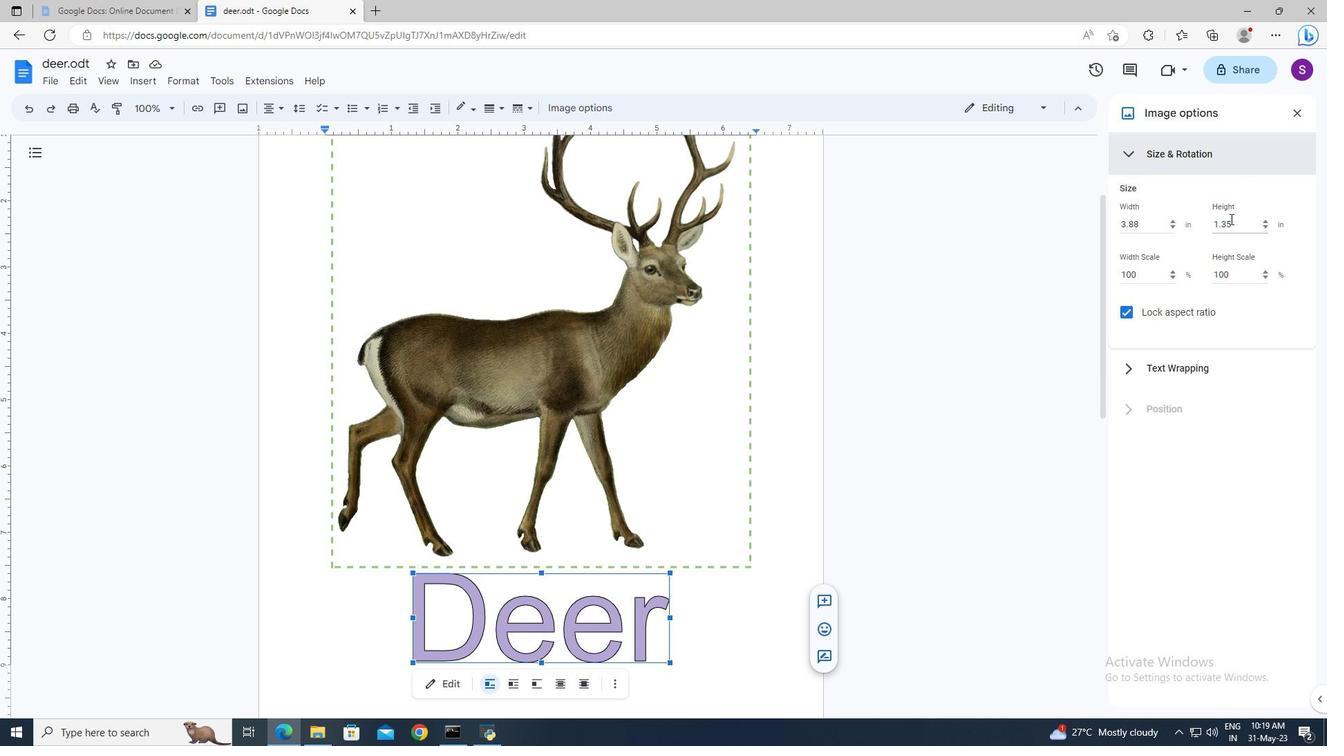 
Action: Mouse pressed left at (1231, 219)
Screenshot: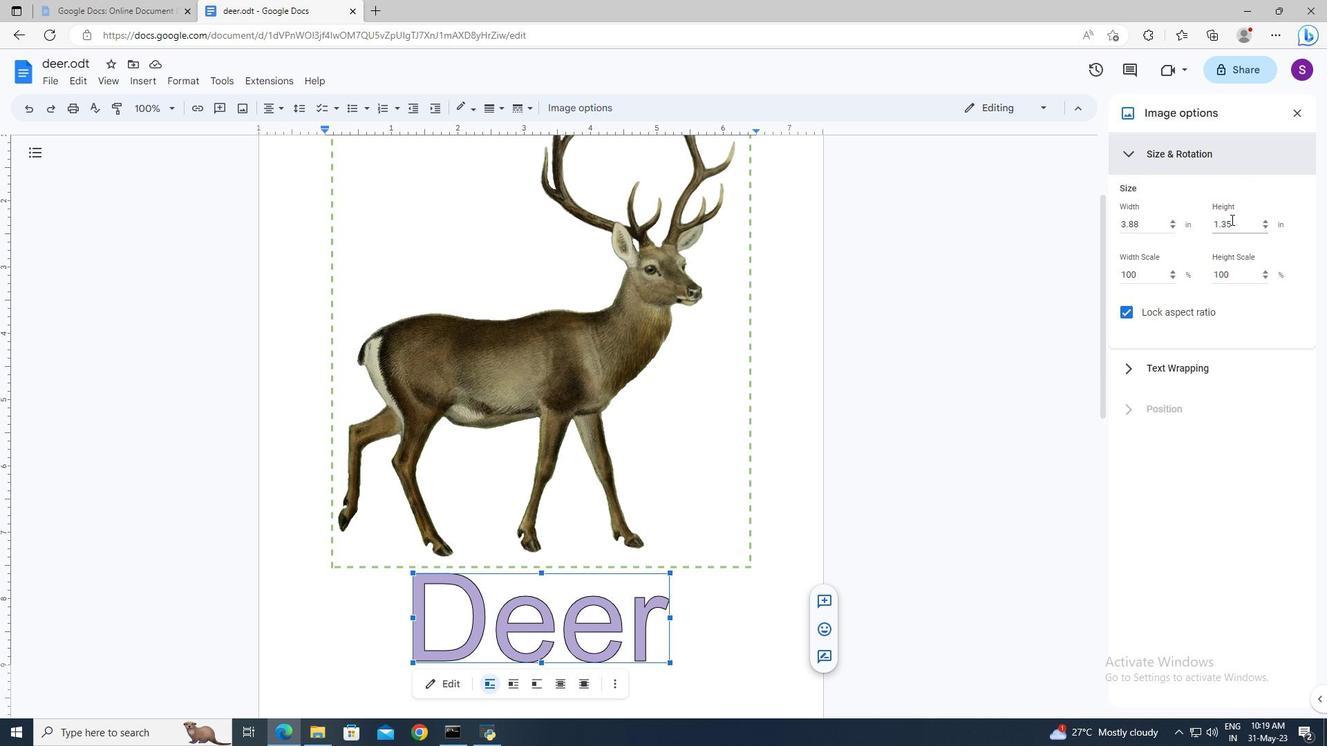 
Action: Key pressed ctrl+A<Key.delete>7.32<Key.shift_r><Key.enter>
Screenshot: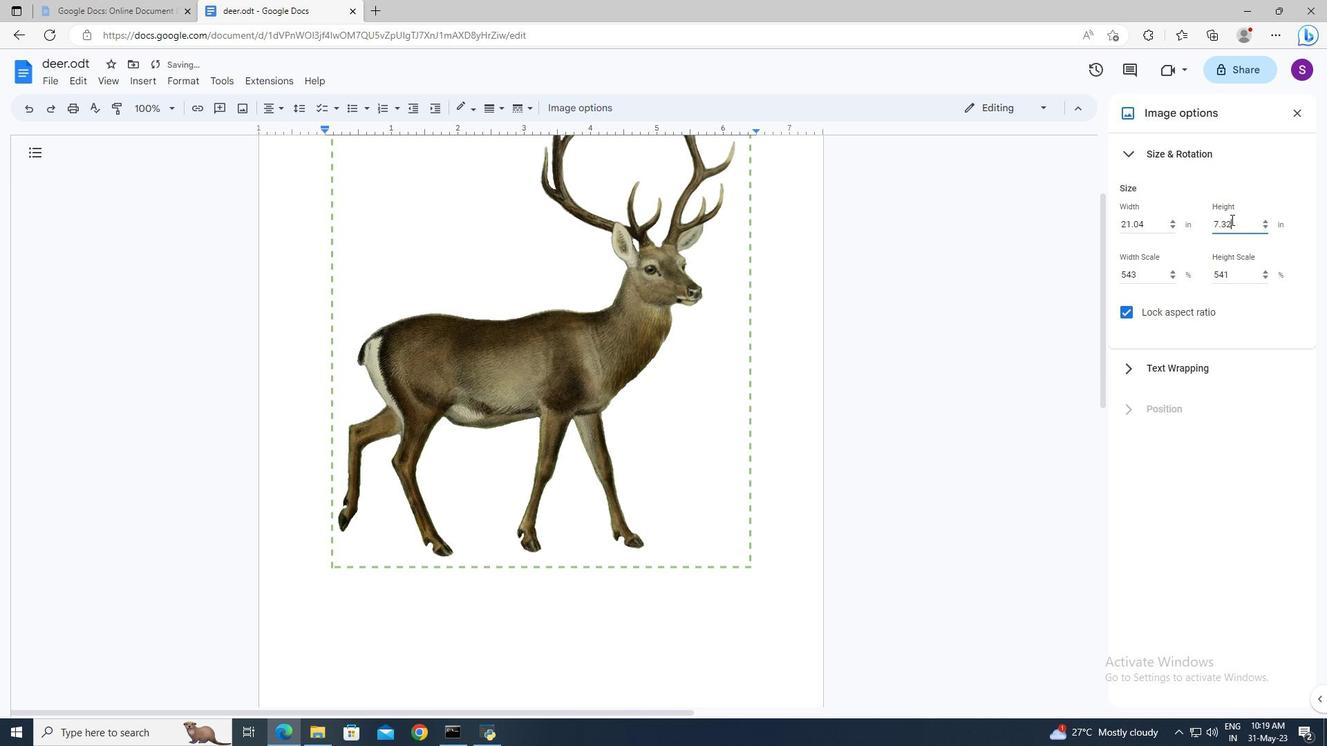 
Action: Mouse moved to (1298, 116)
Screenshot: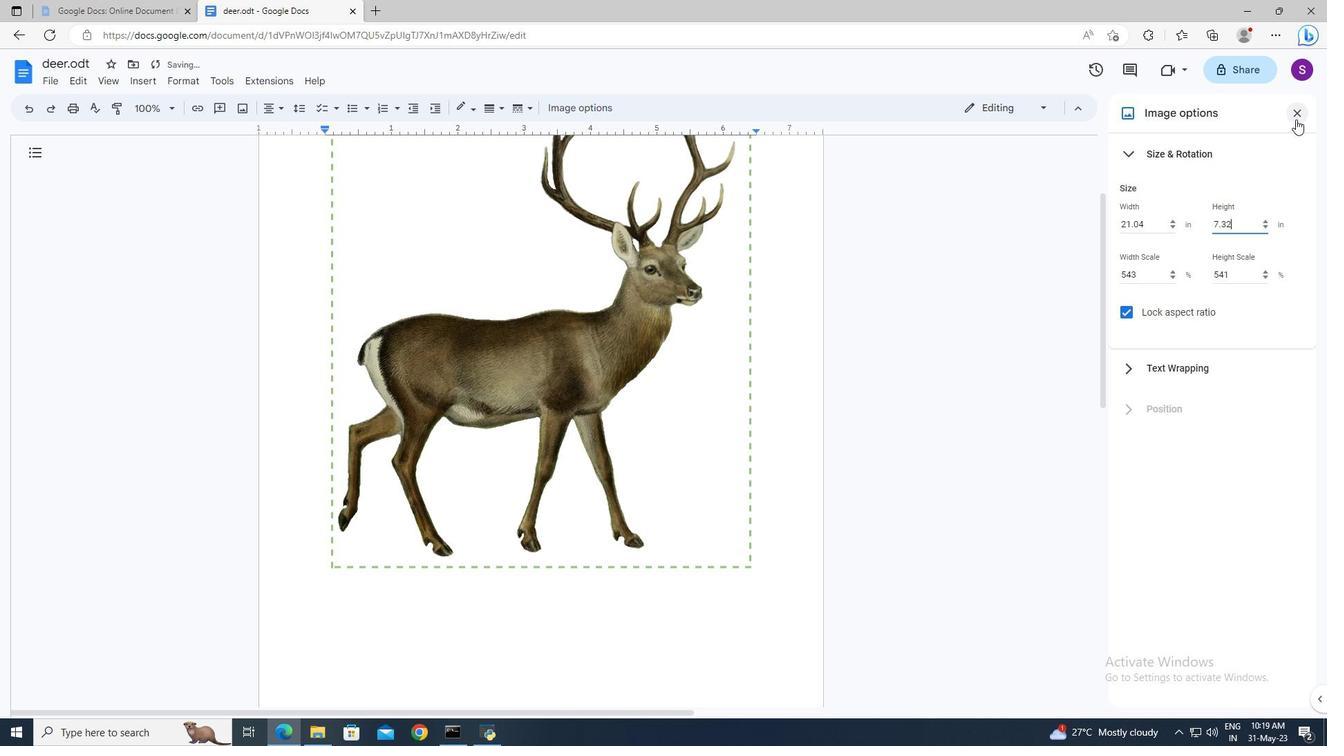 
Action: Mouse pressed left at (1298, 116)
Screenshot: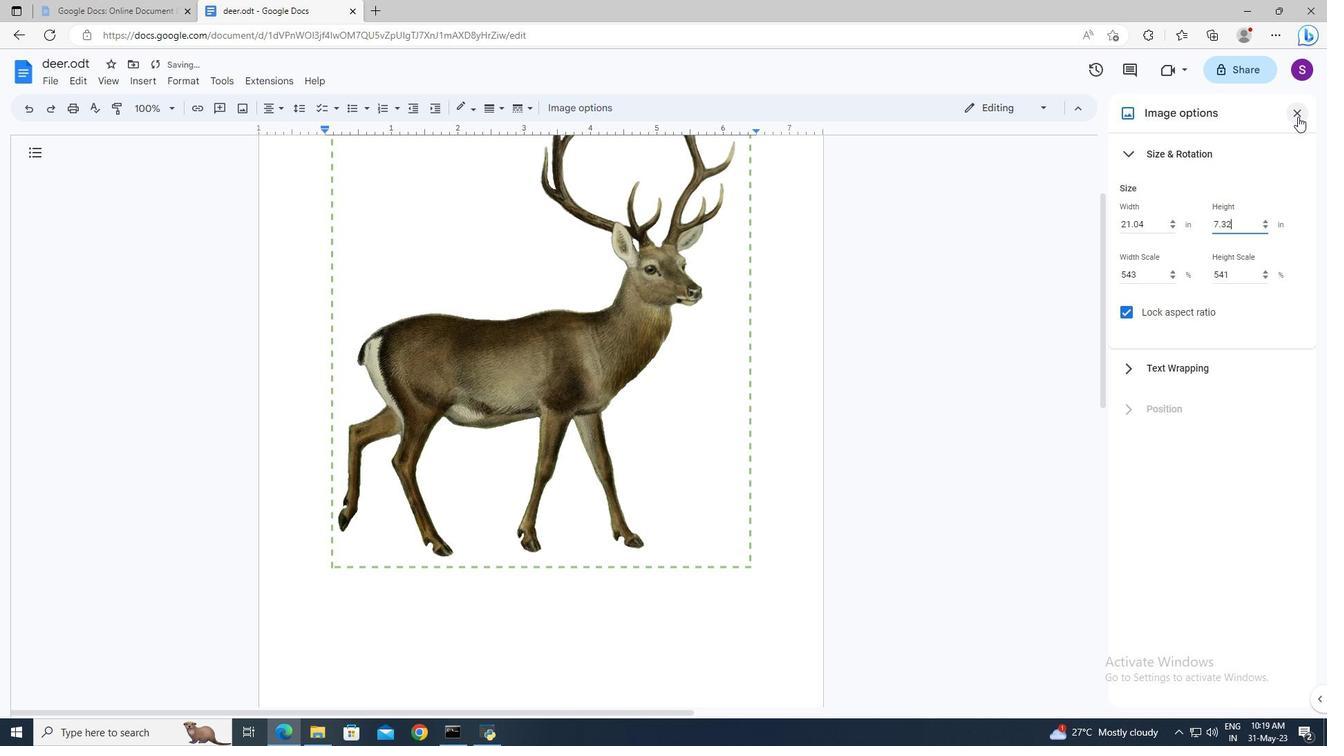 
Action: Mouse moved to (830, 416)
Screenshot: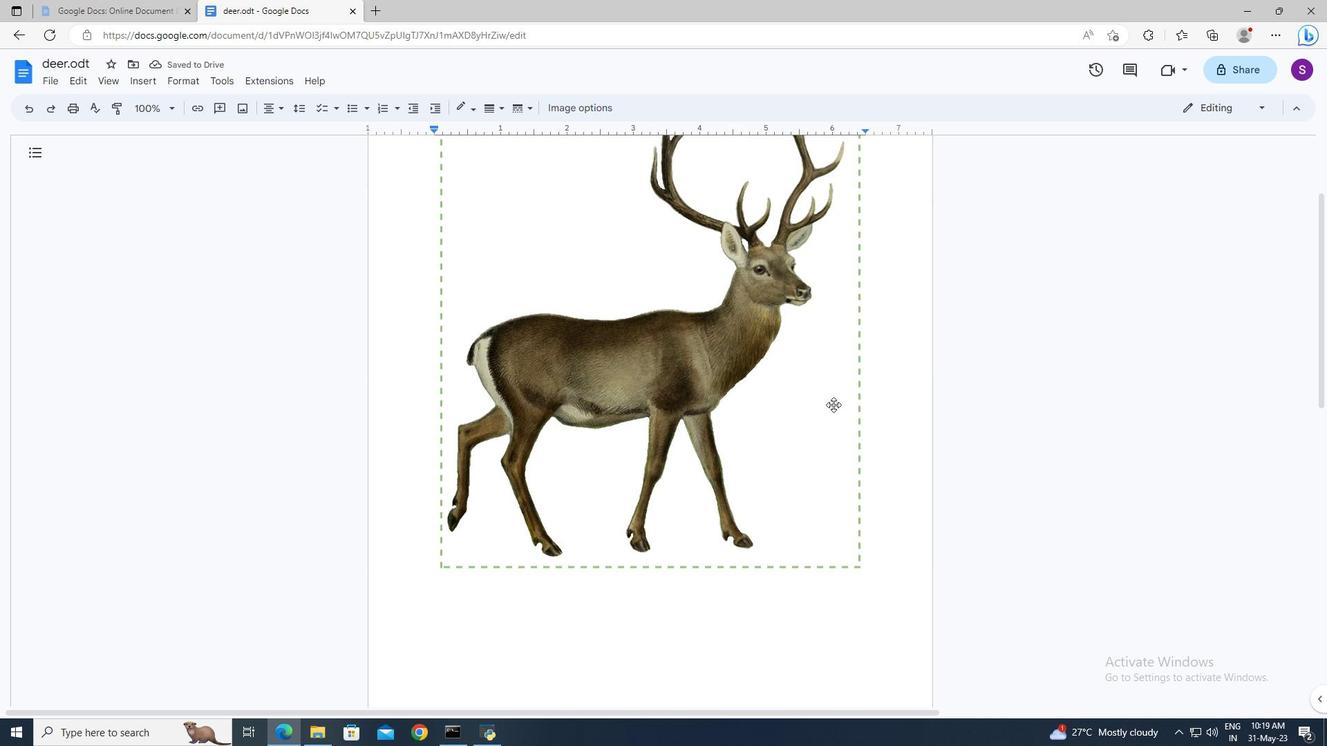 
Action: Mouse scrolled (830, 416) with delta (0, 0)
Screenshot: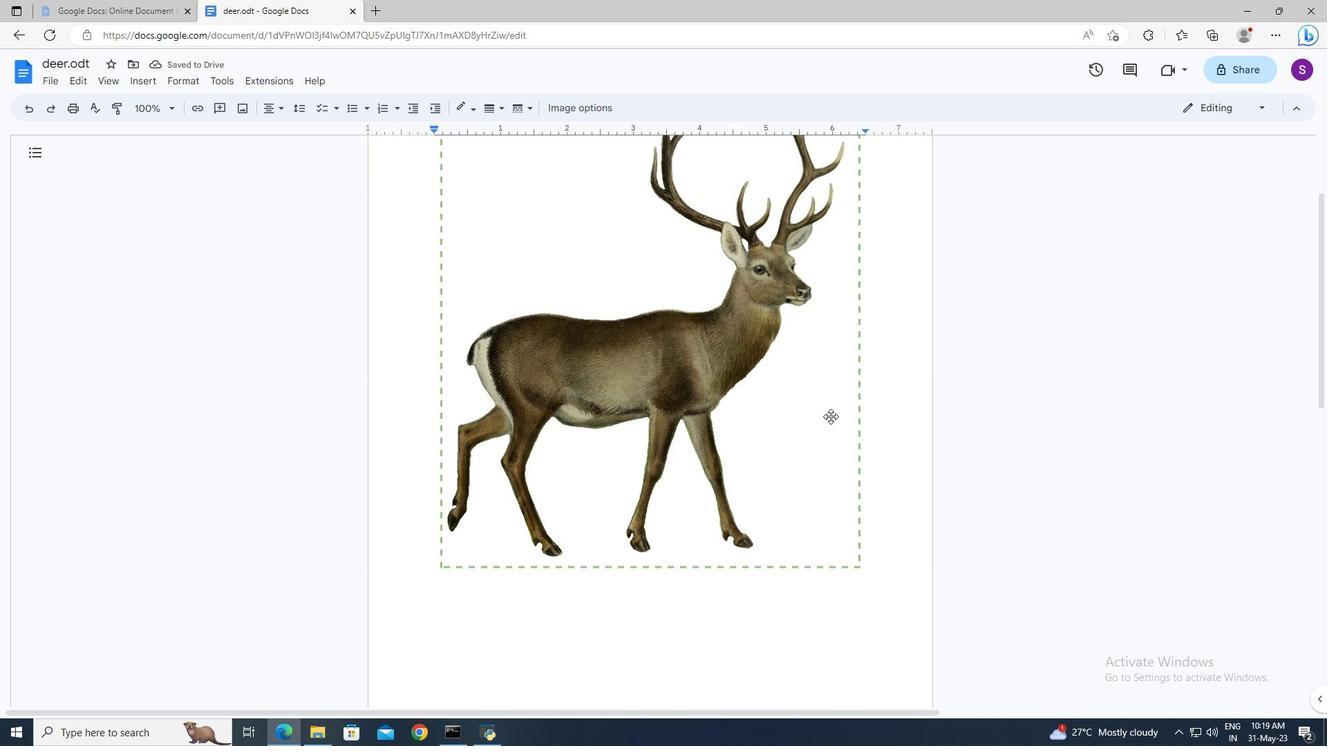 
Action: Mouse scrolled (830, 416) with delta (0, 0)
Screenshot: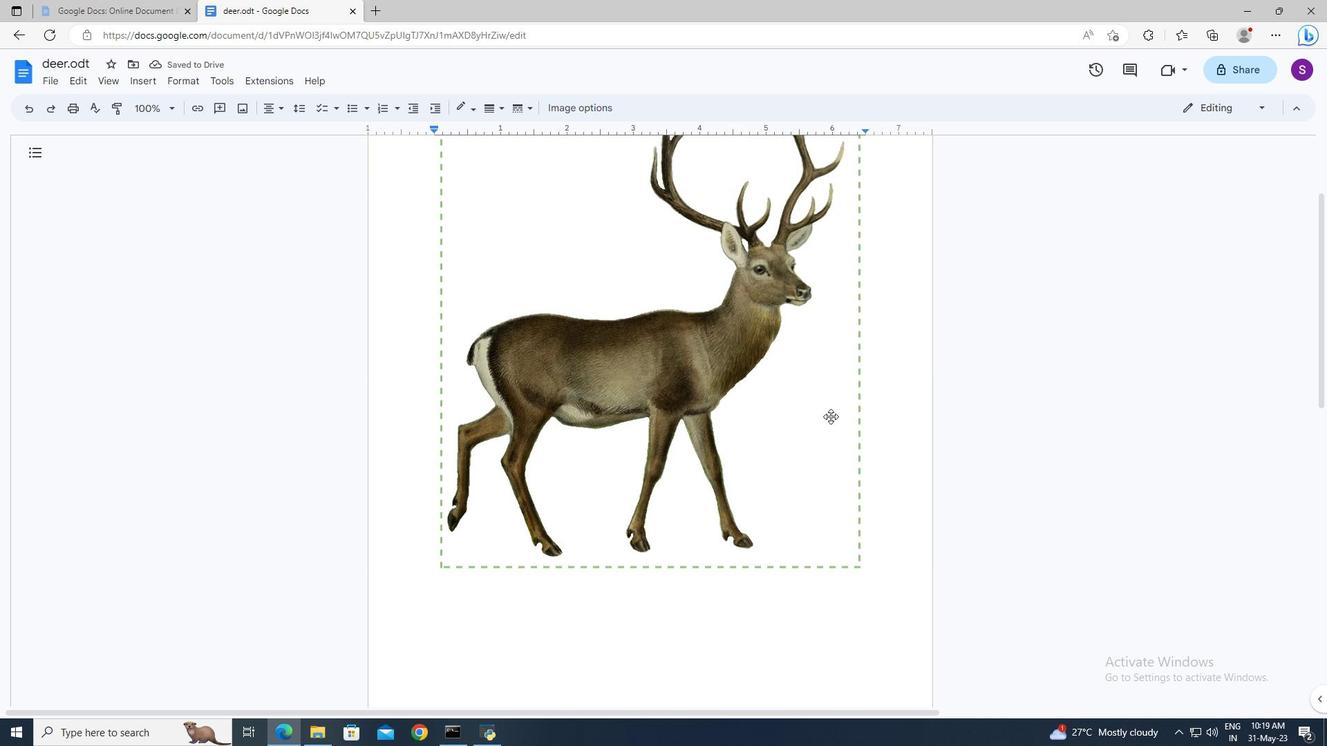 
Action: Mouse scrolled (830, 416) with delta (0, 0)
Screenshot: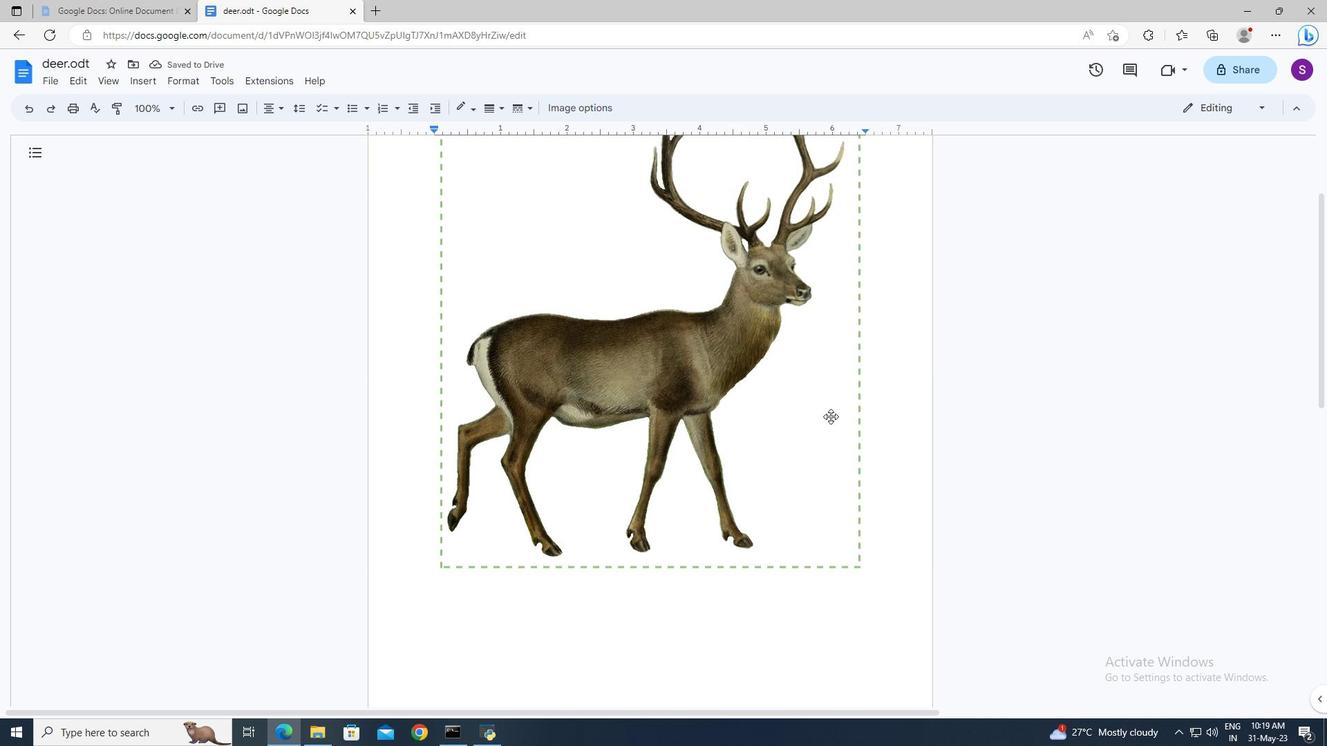 
Action: Mouse scrolled (830, 416) with delta (0, 0)
Screenshot: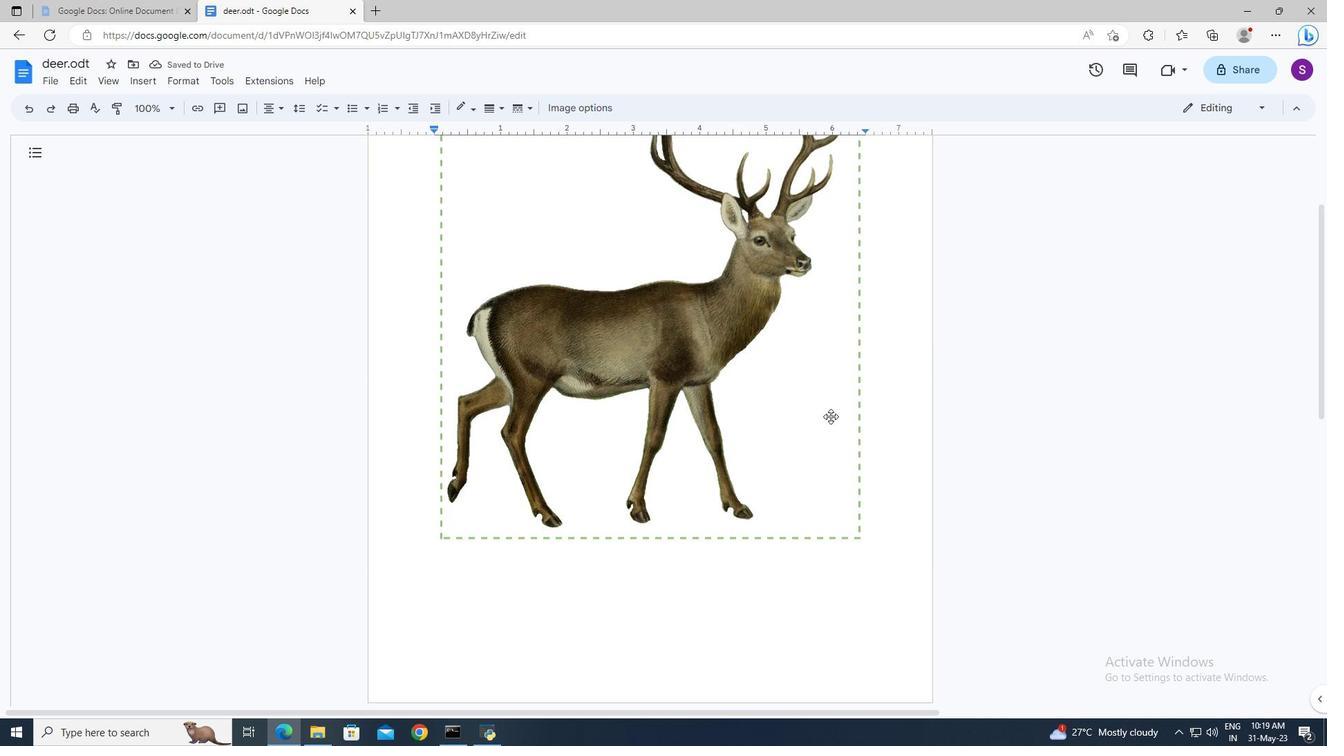 
Action: Mouse scrolled (830, 416) with delta (0, 0)
Screenshot: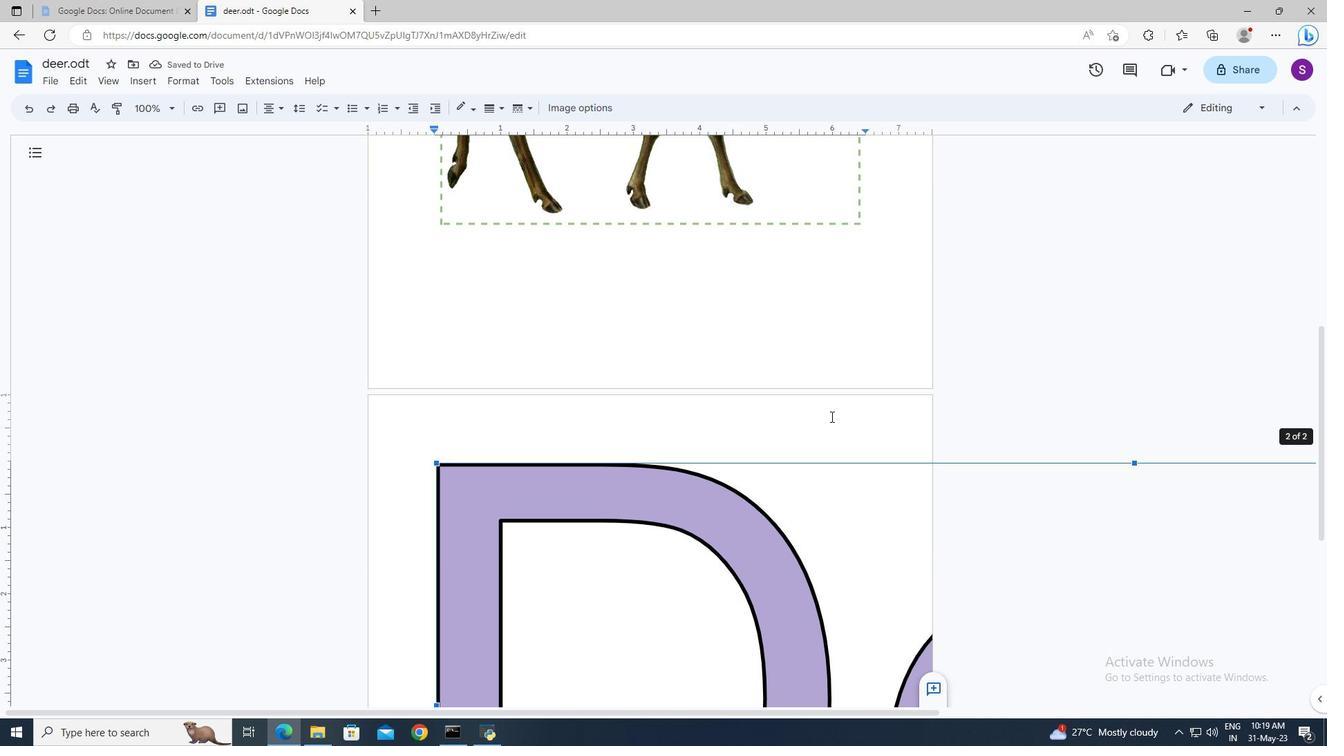 
